 Task: For heading  Tahoma with underline.  font size for heading20,  'Change the font style of data to'Arial.  and font size to 12,  Change the alignment of both headline & data to Align left.  In the sheet  analysisSalesProjections
Action: Mouse moved to (147, 122)
Screenshot: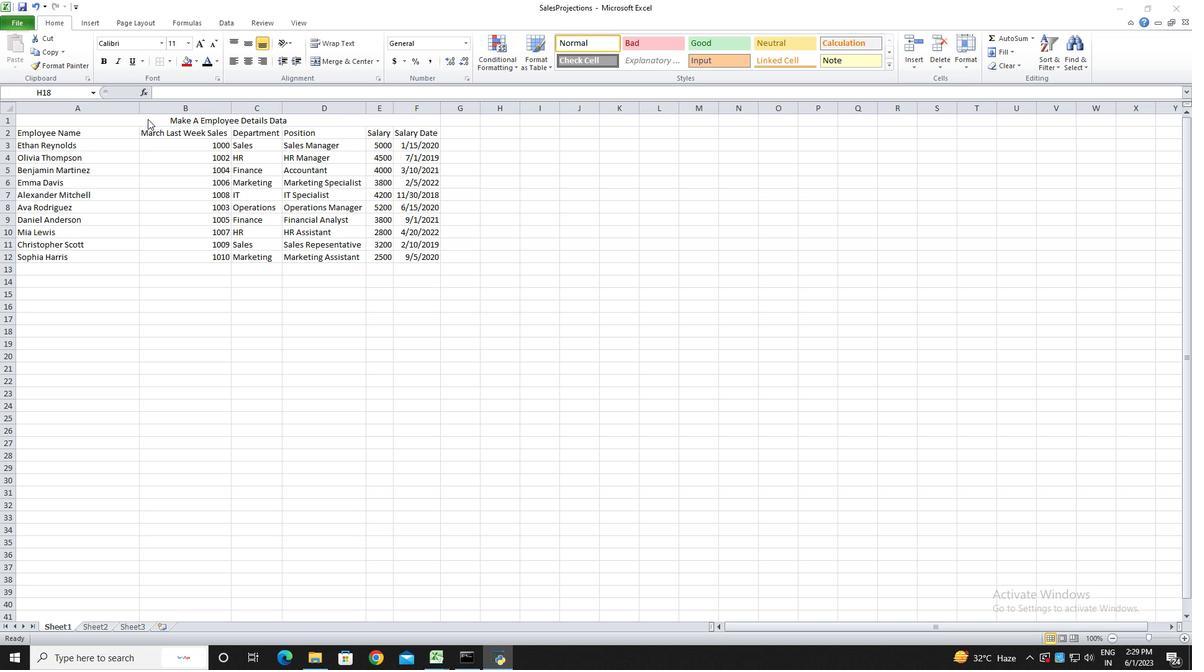 
Action: Mouse pressed left at (147, 122)
Screenshot: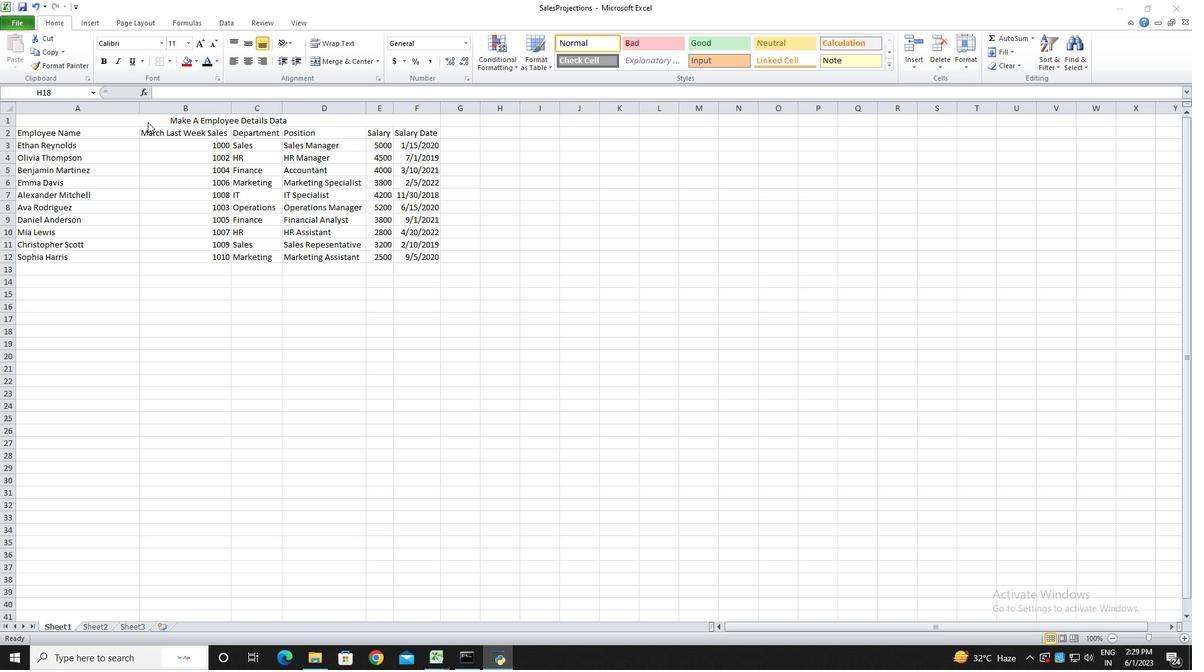 
Action: Mouse pressed left at (147, 122)
Screenshot: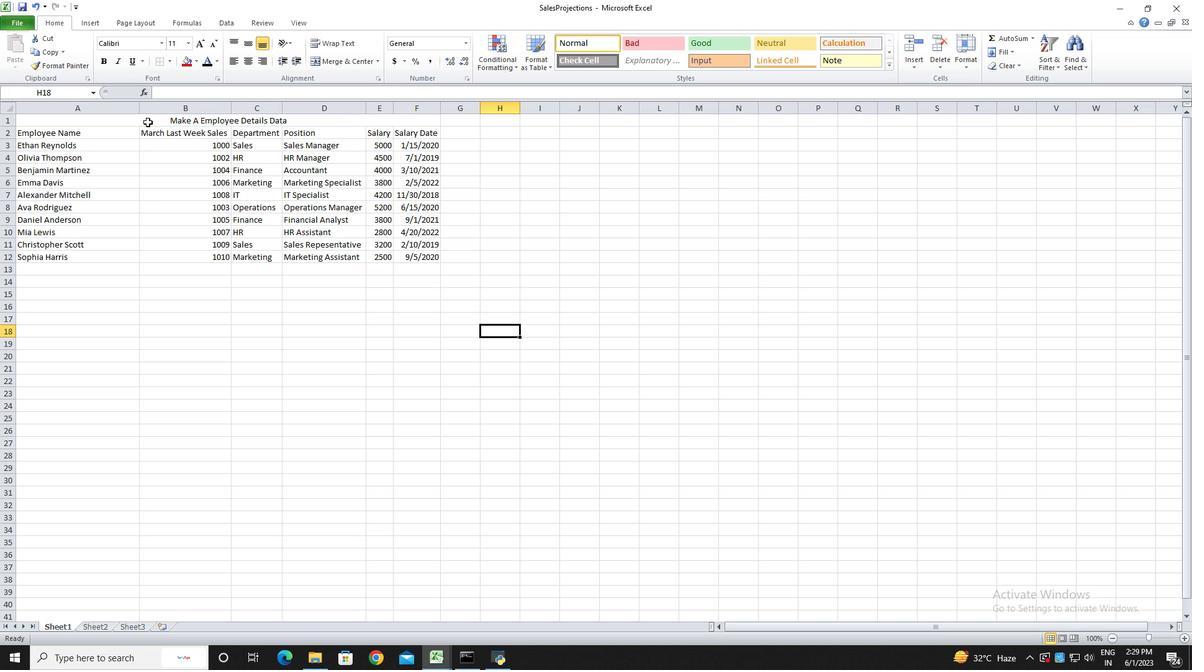 
Action: Mouse moved to (160, 44)
Screenshot: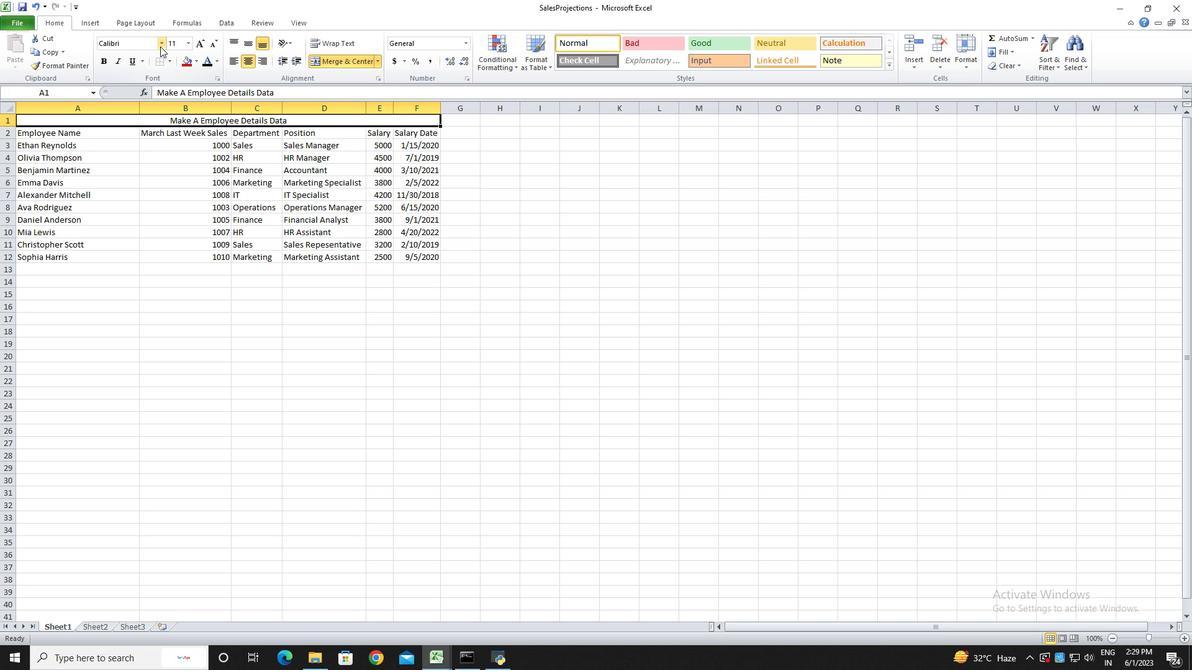 
Action: Mouse pressed left at (160, 44)
Screenshot: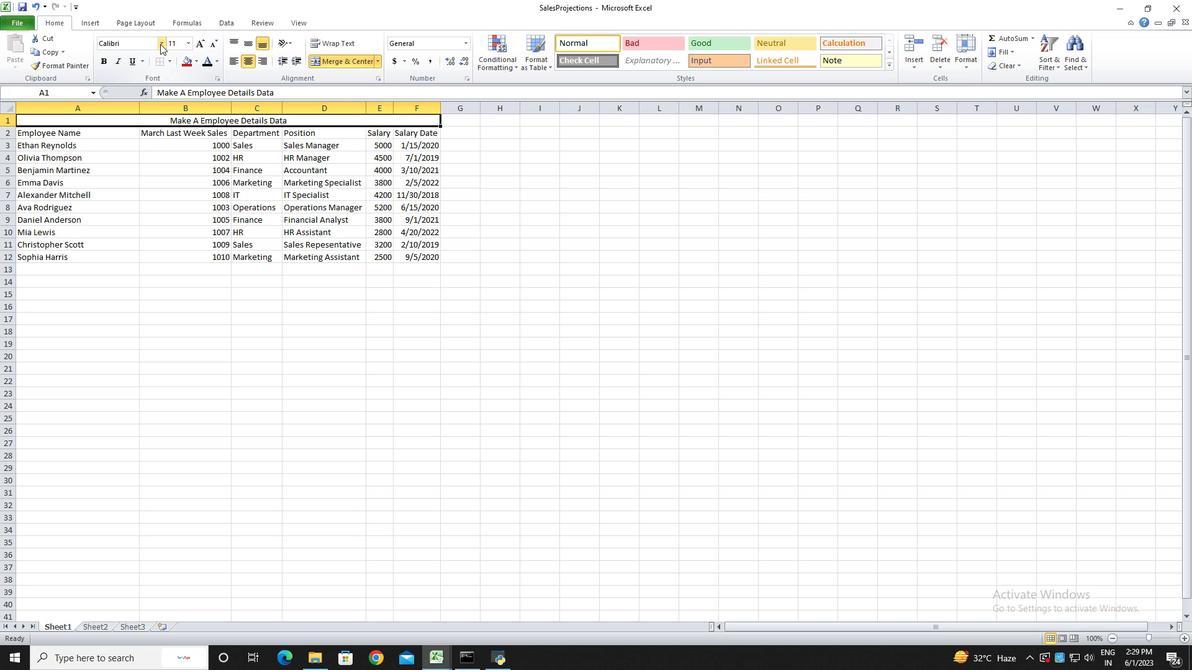 
Action: Mouse moved to (142, 45)
Screenshot: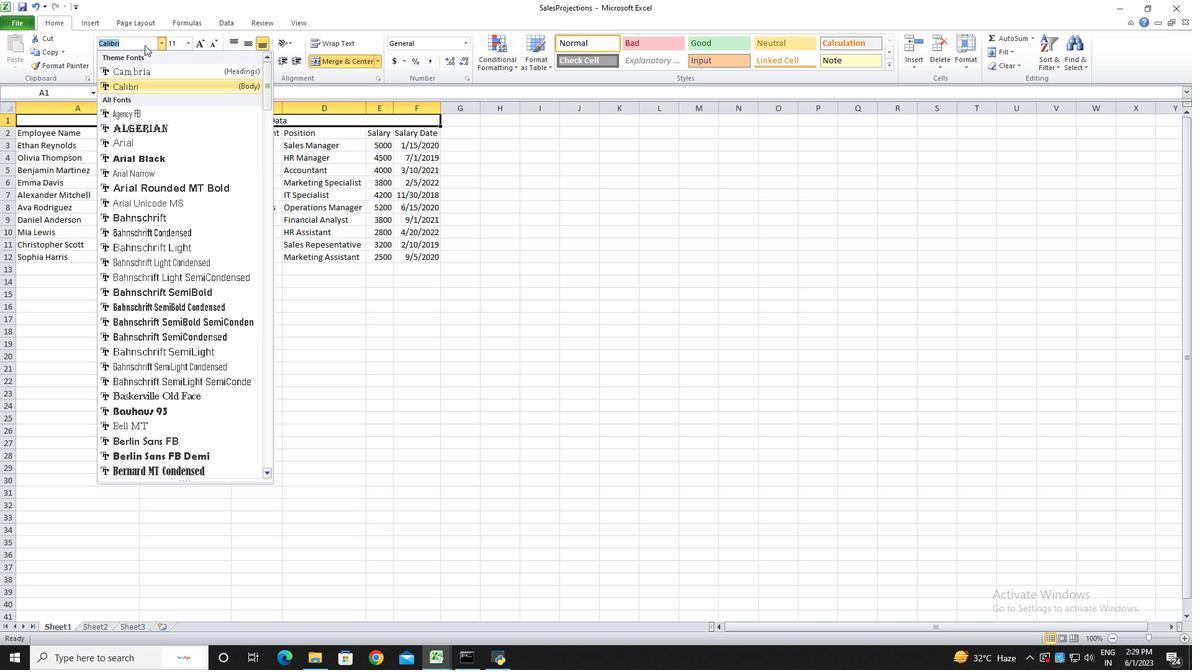 
Action: Mouse pressed left at (142, 45)
Screenshot: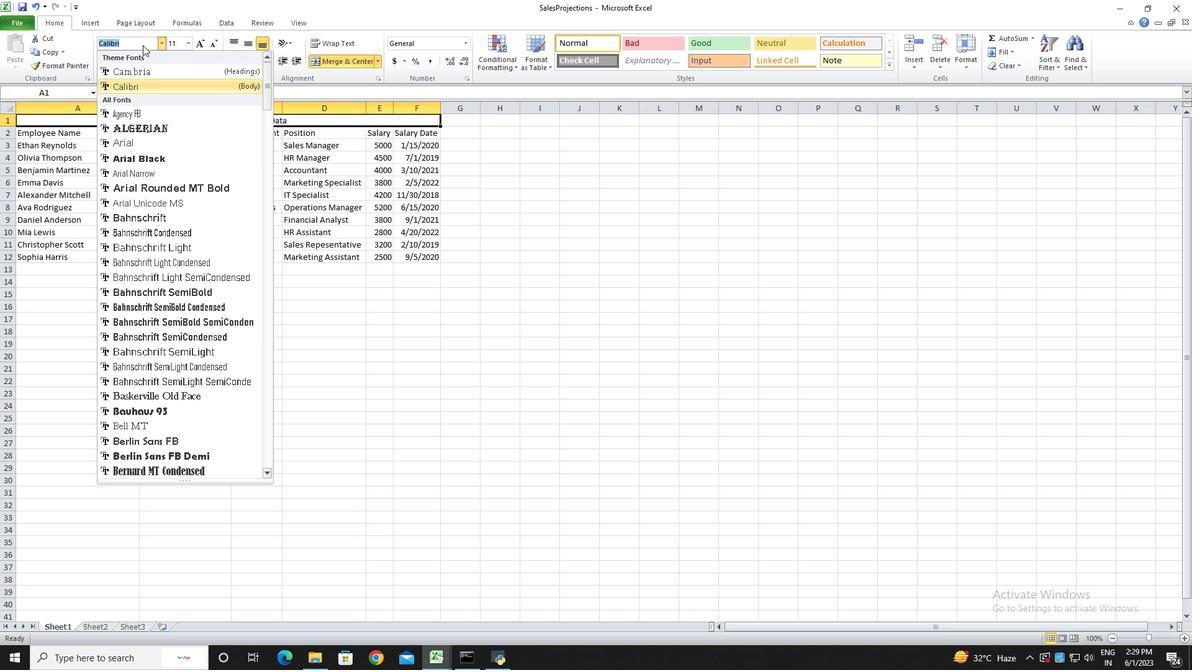 
Action: Key pressed <Key.backspace><Key.backspace><Key.backspace><Key.backspace><Key.backspace><Key.backspace><Key.backspace><Key.backspace><Key.backspace><Key.backspace><Key.backspace><Key.backspace><Key.shift>To<Key.backspace>ahoma
Screenshot: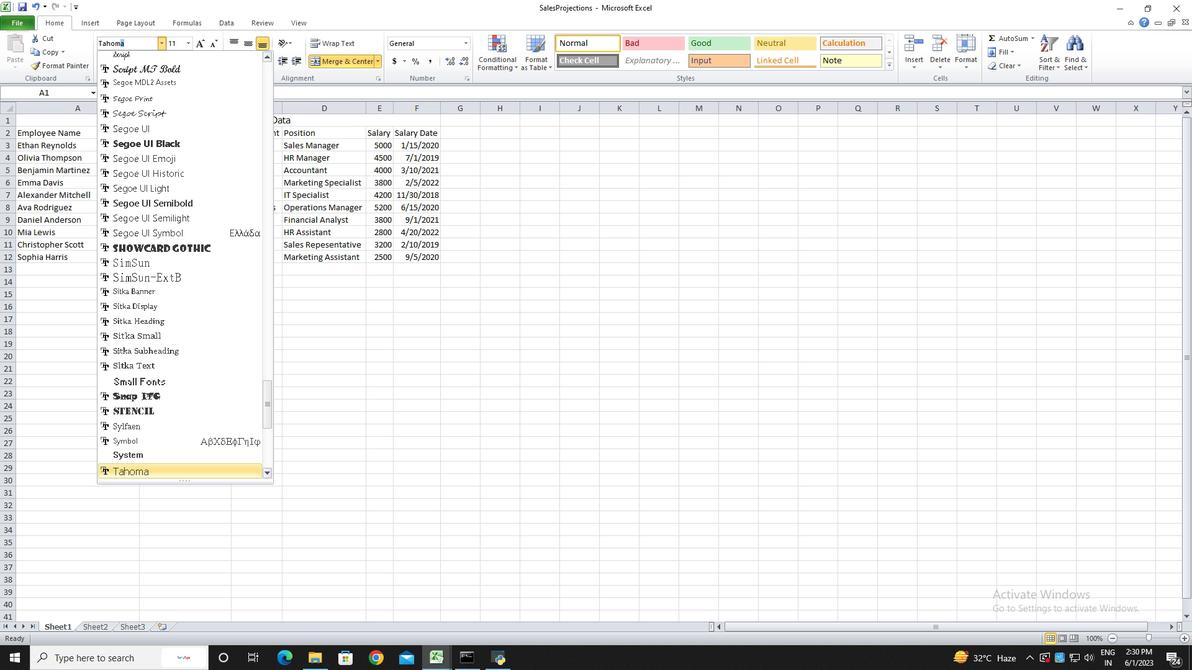 
Action: Mouse moved to (143, 474)
Screenshot: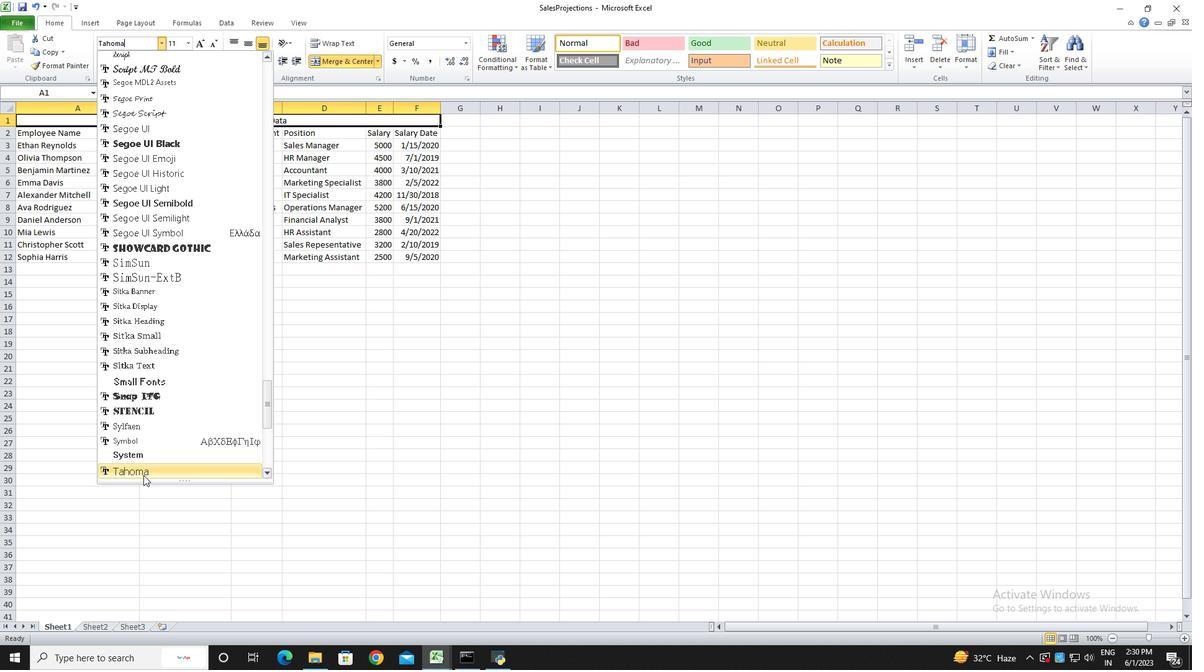 
Action: Mouse pressed left at (143, 474)
Screenshot: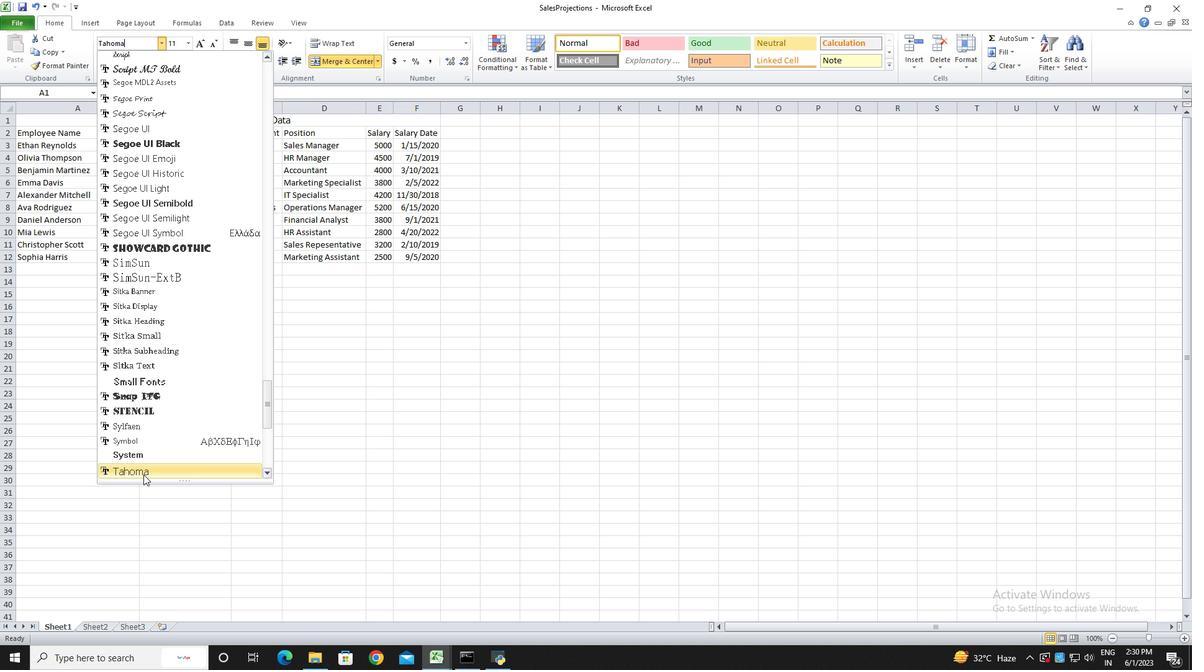 
Action: Mouse moved to (132, 62)
Screenshot: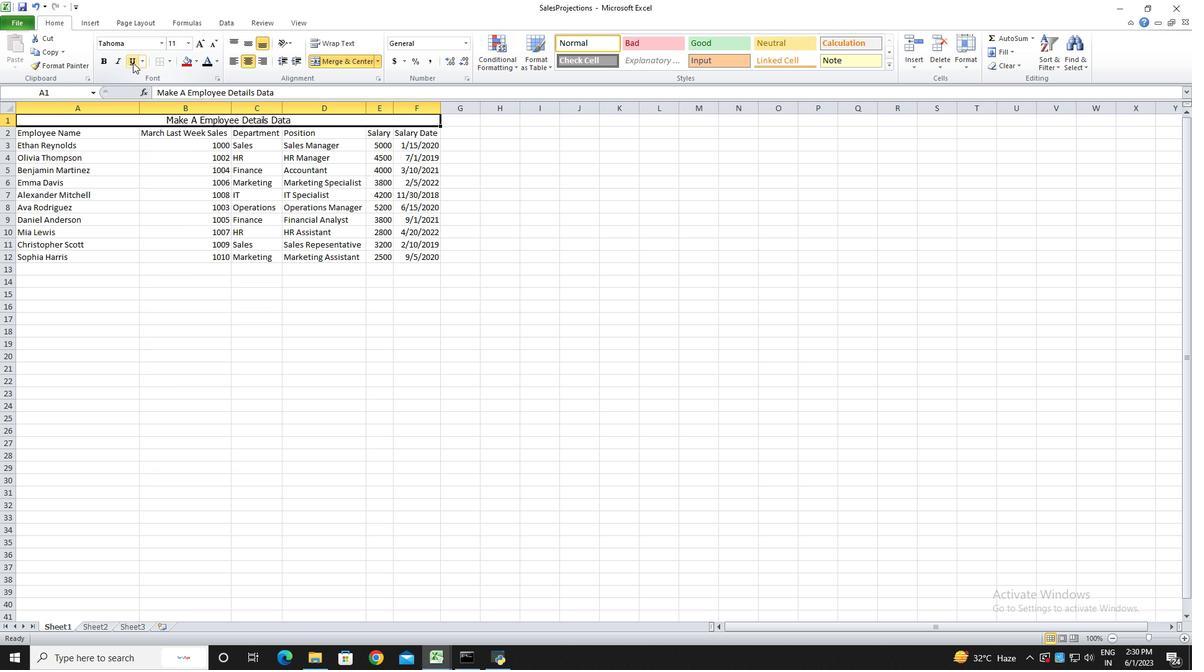 
Action: Mouse pressed left at (132, 62)
Screenshot: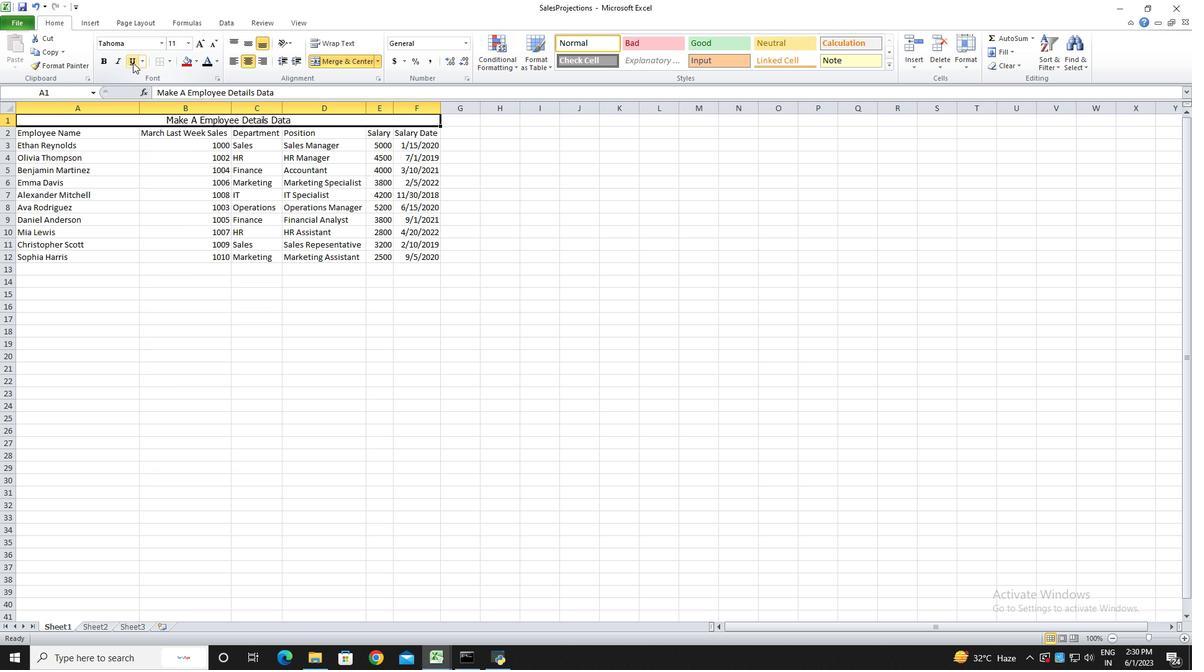 
Action: Mouse moved to (199, 39)
Screenshot: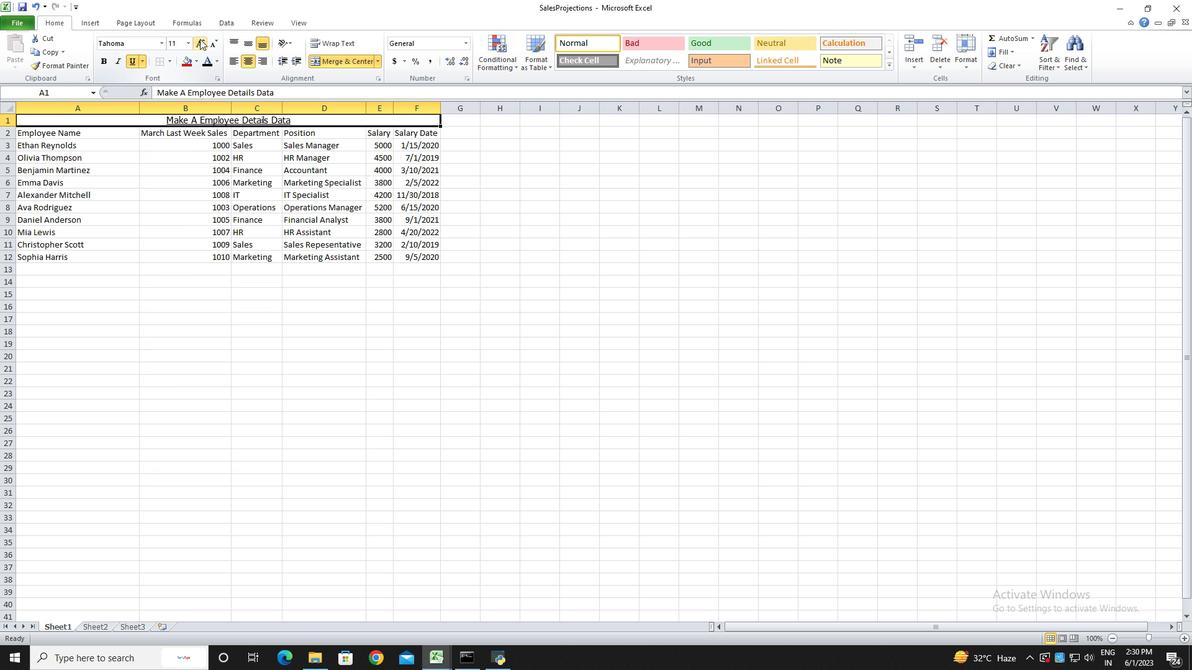 
Action: Mouse pressed left at (199, 39)
Screenshot: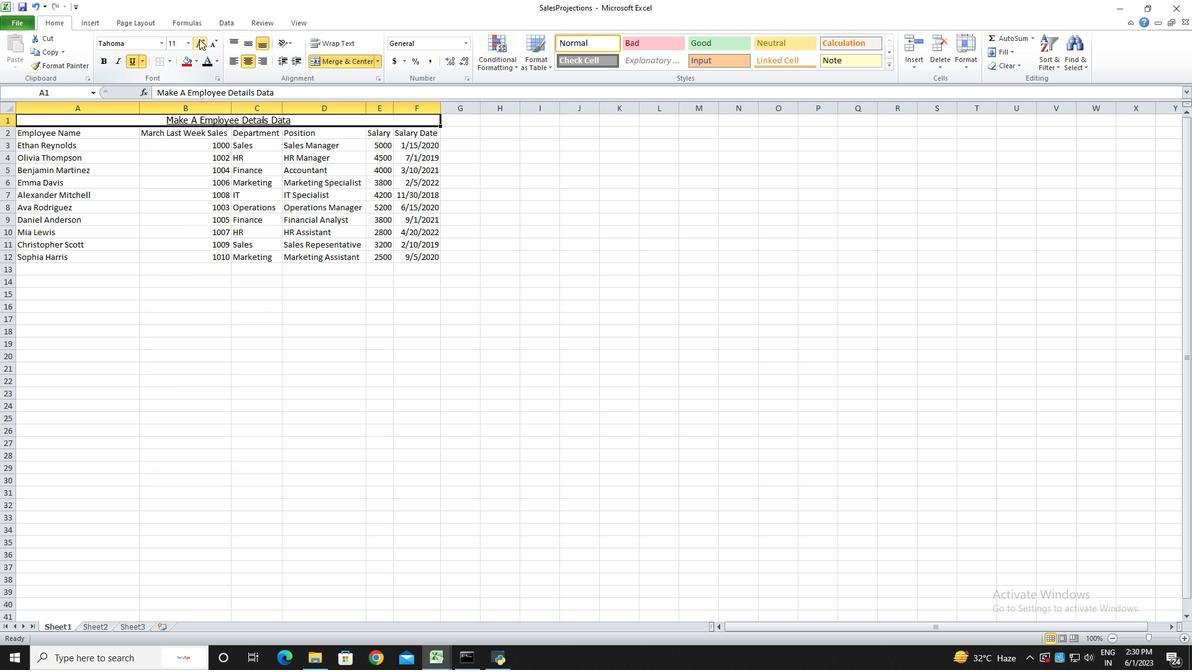 
Action: Mouse pressed left at (199, 39)
Screenshot: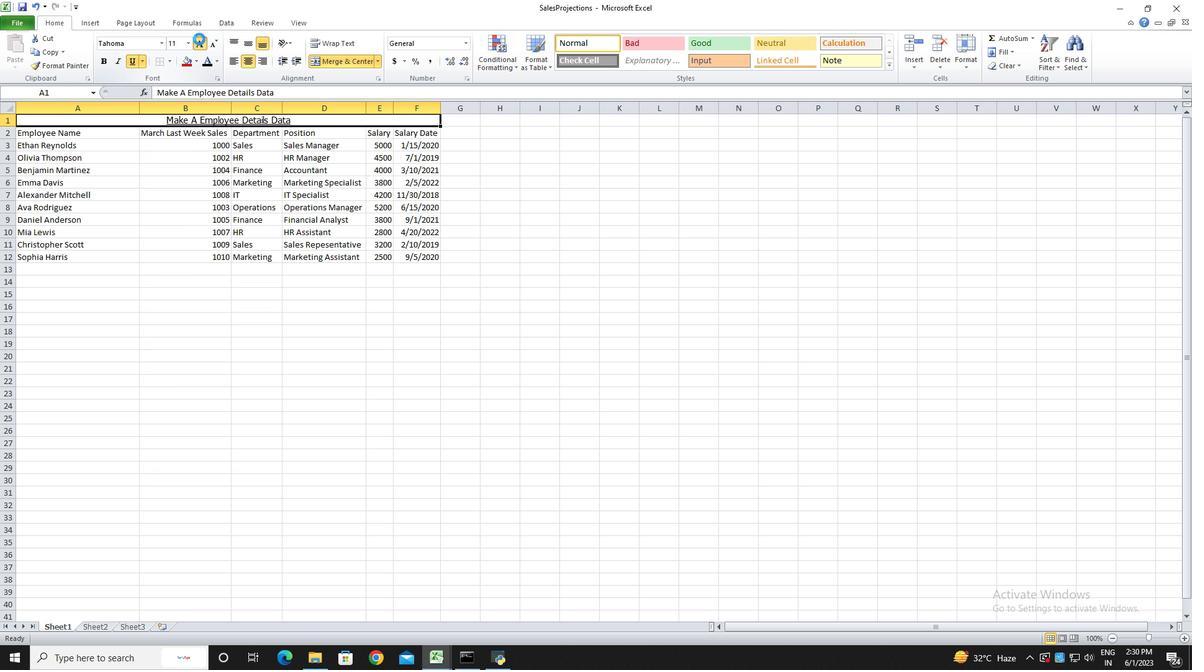 
Action: Mouse pressed left at (199, 39)
Screenshot: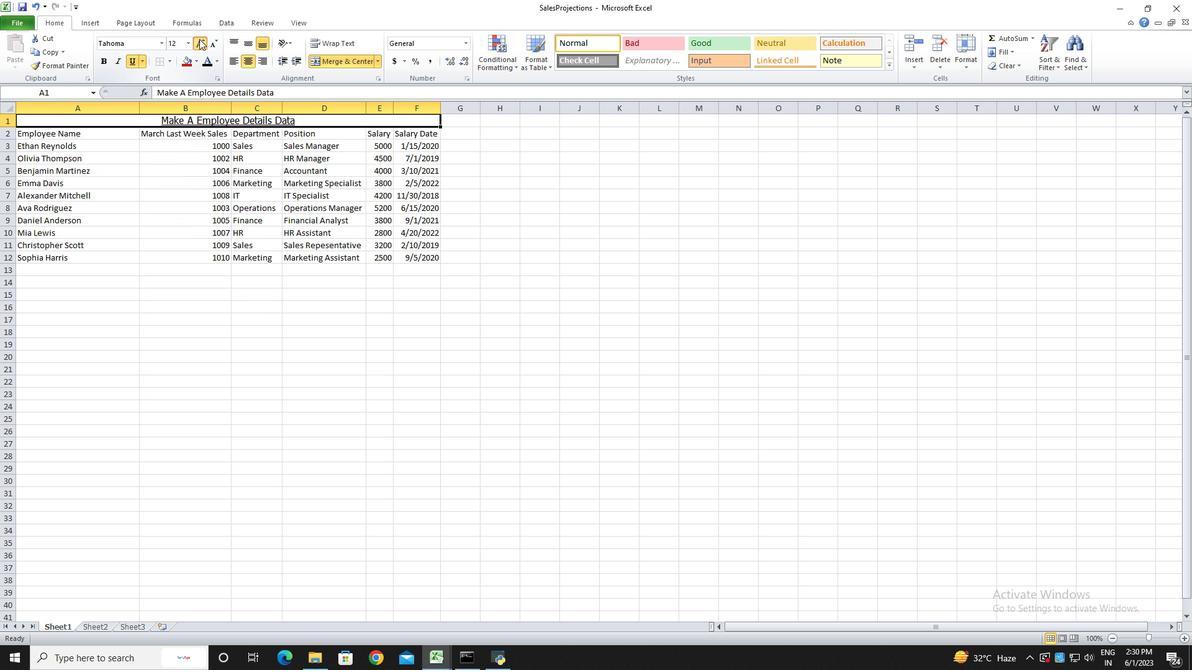 
Action: Mouse pressed left at (199, 39)
Screenshot: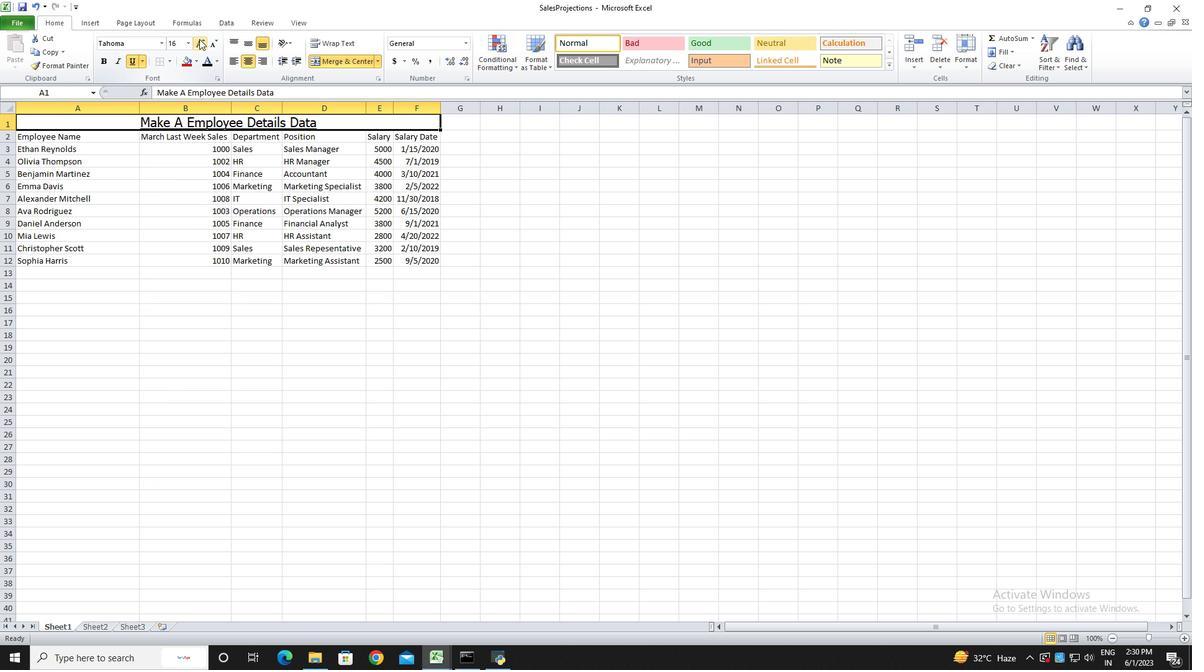 
Action: Mouse pressed left at (199, 39)
Screenshot: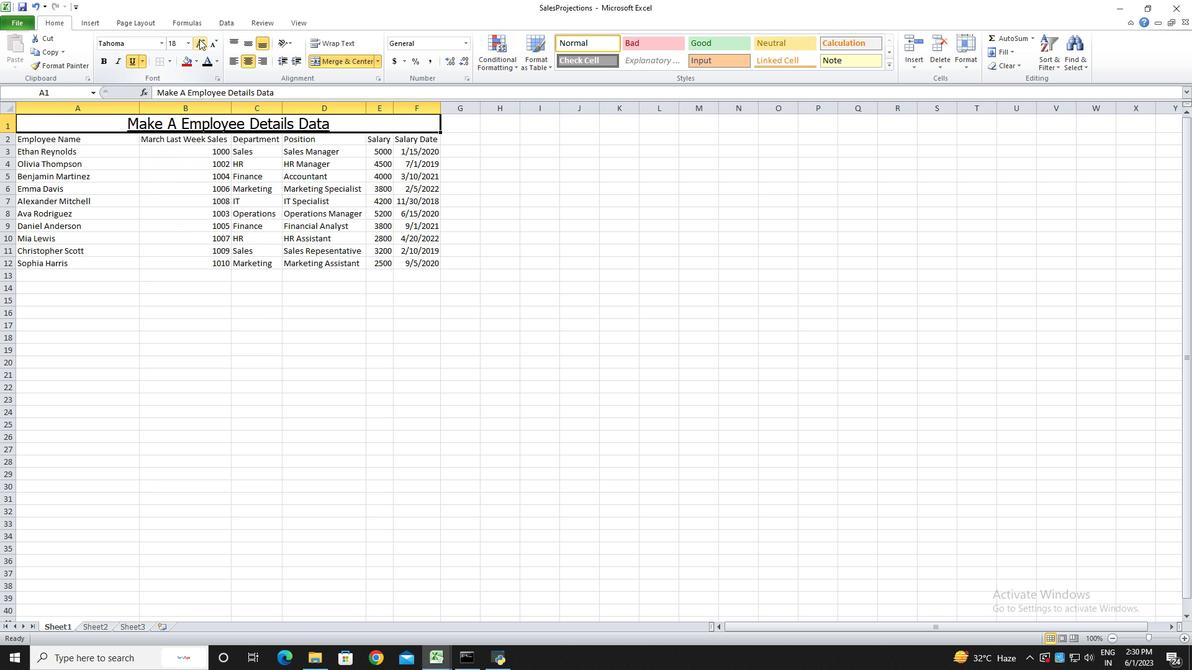 
Action: Mouse moved to (45, 143)
Screenshot: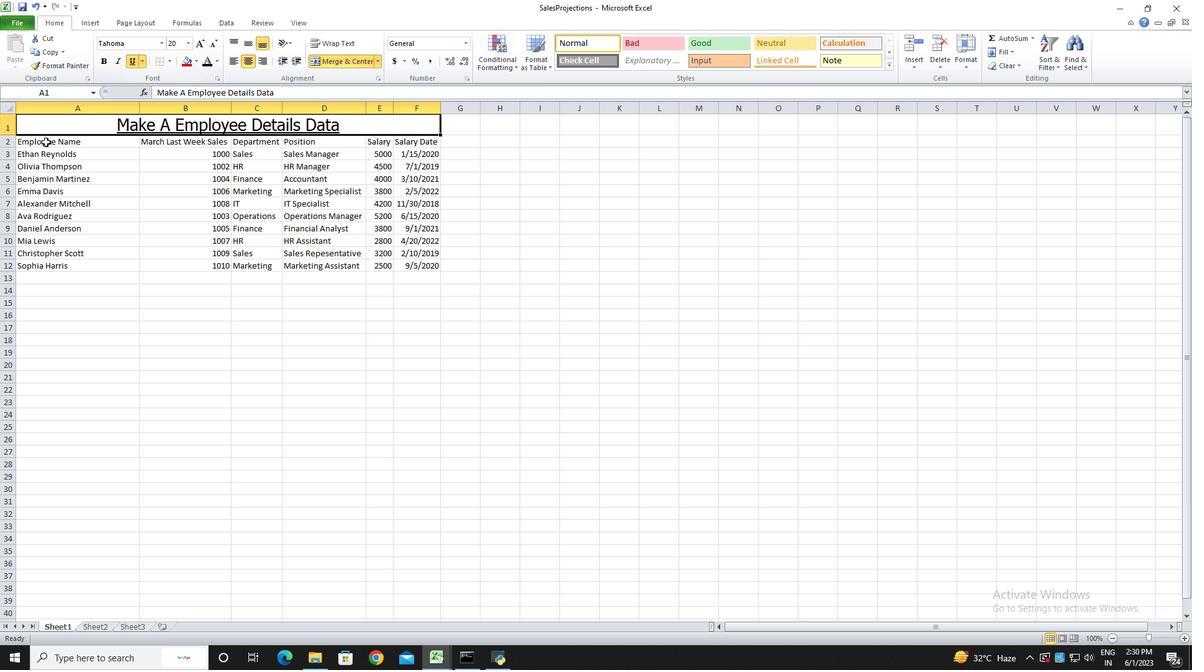 
Action: Mouse pressed left at (45, 143)
Screenshot: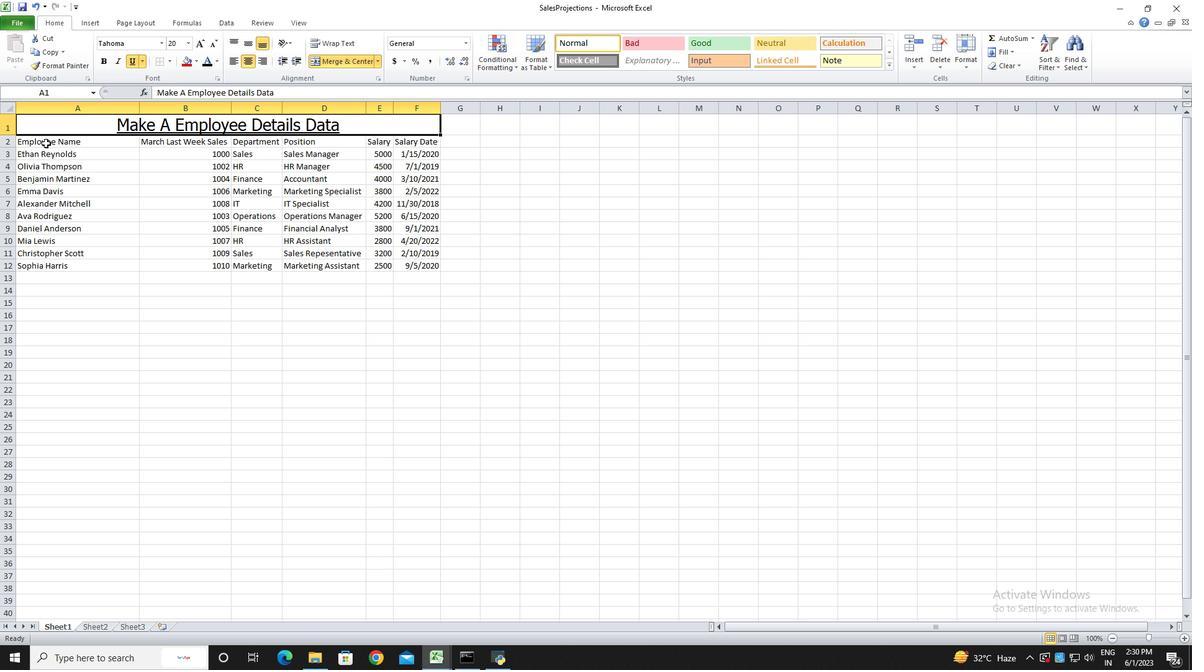
Action: Mouse pressed left at (45, 143)
Screenshot: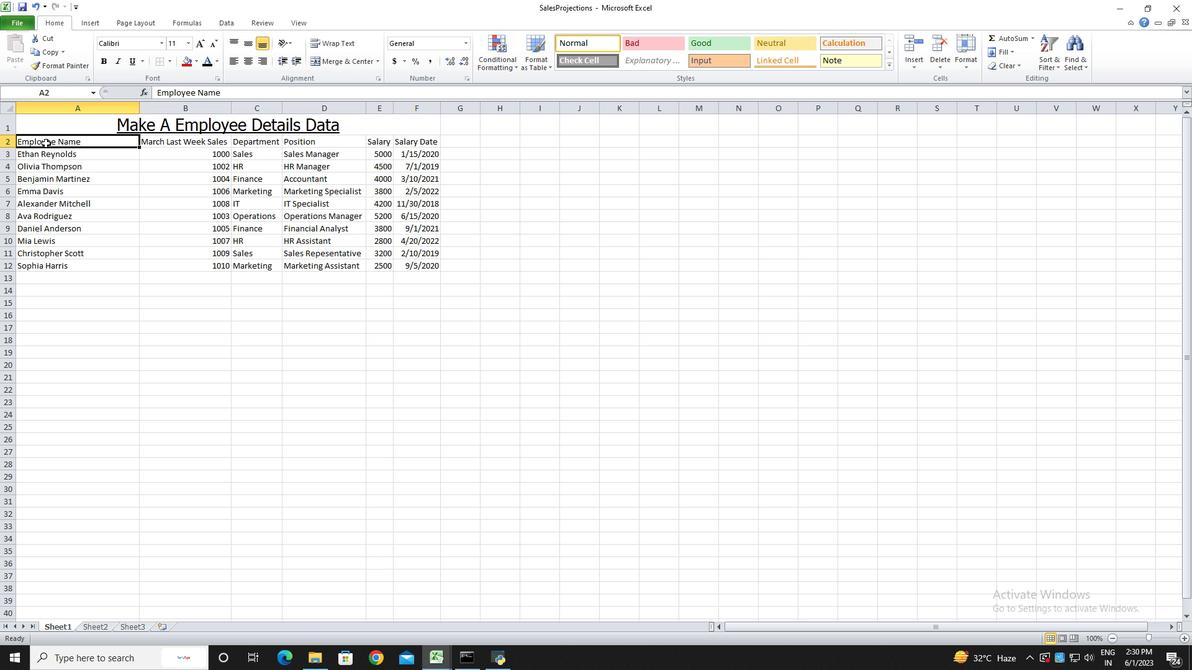 
Action: Mouse moved to (163, 45)
Screenshot: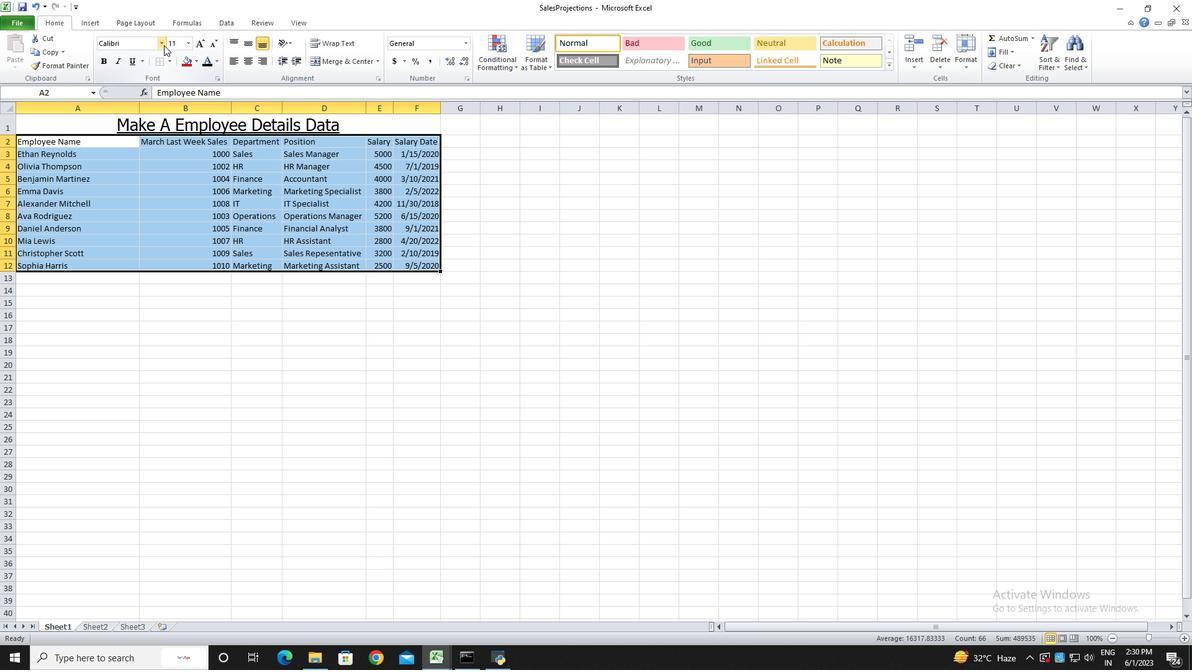 
Action: Mouse pressed left at (163, 45)
Screenshot: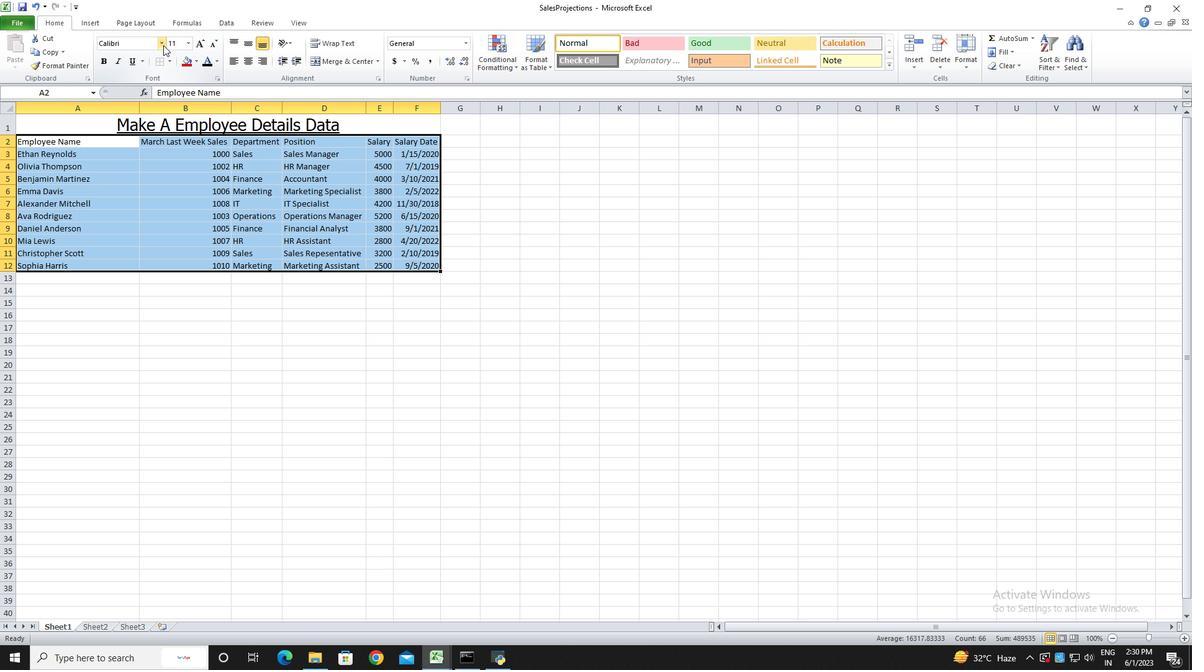 
Action: Mouse moved to (135, 143)
Screenshot: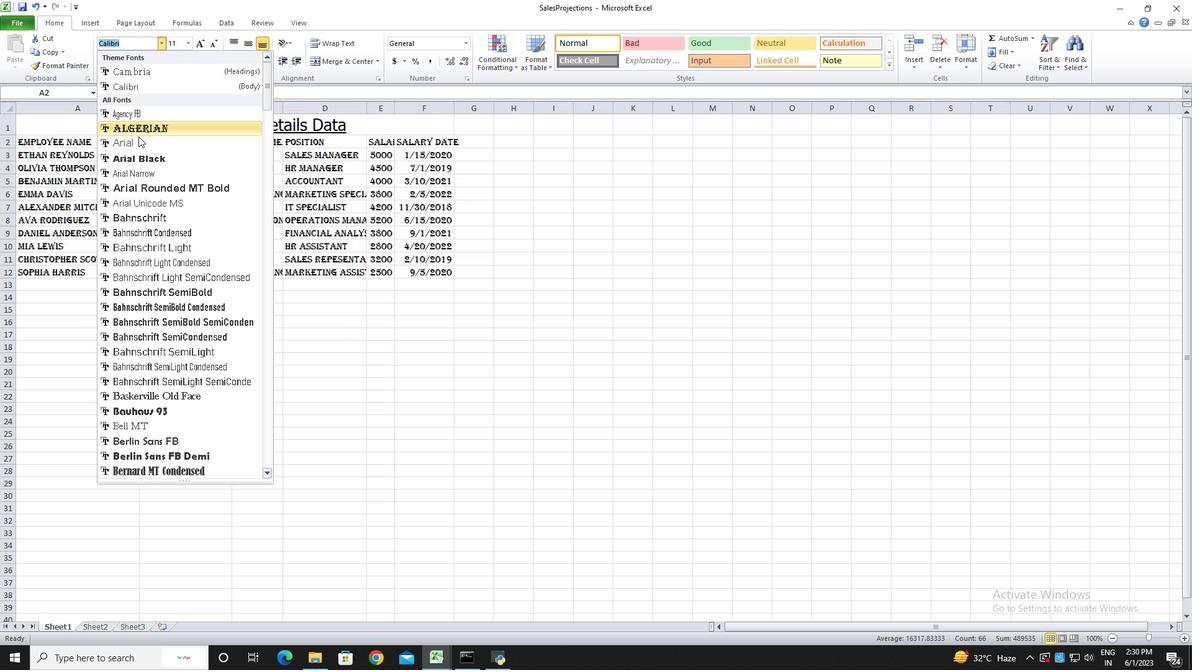 
Action: Mouse pressed left at (135, 143)
Screenshot: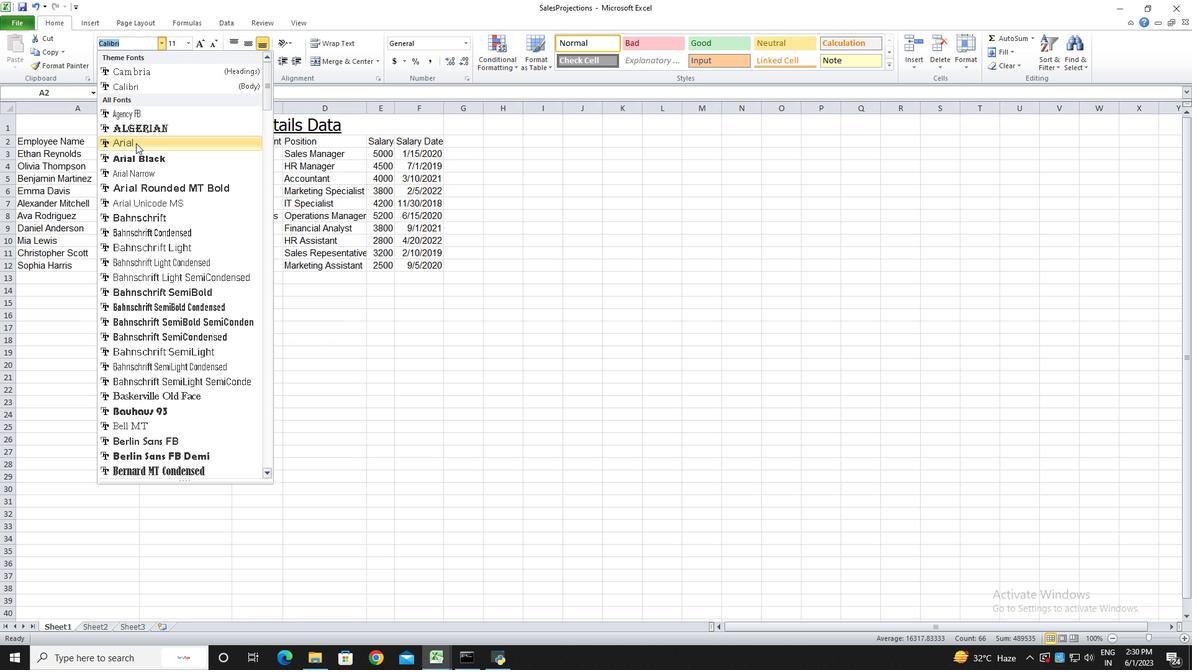 
Action: Mouse moved to (188, 42)
Screenshot: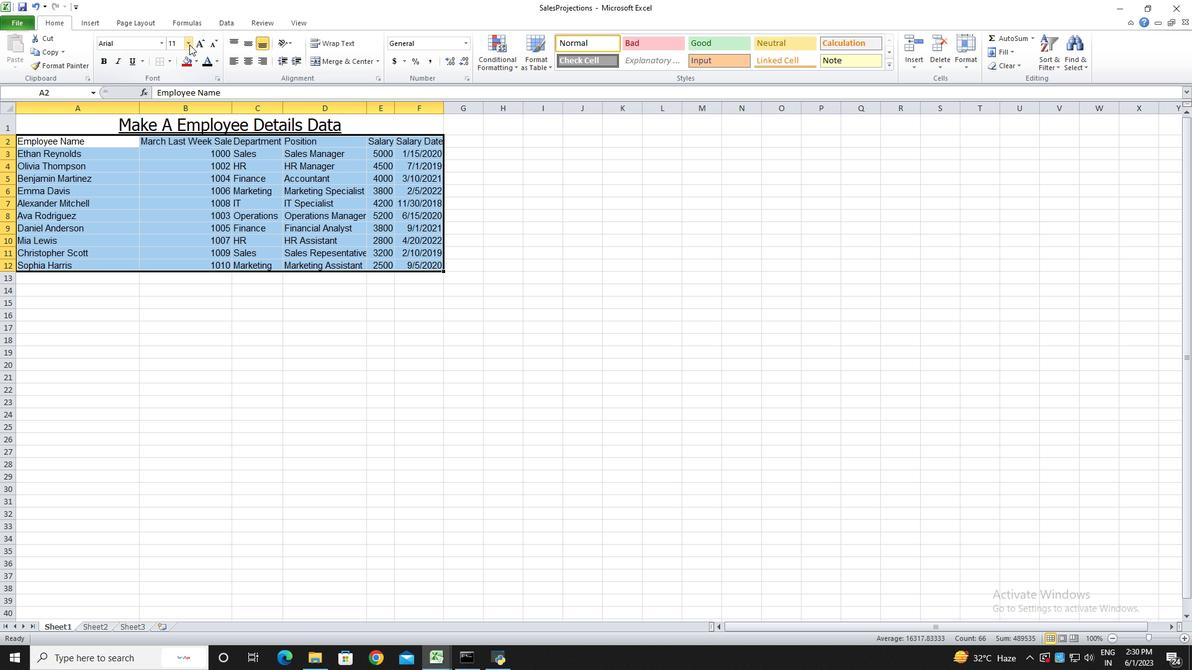 
Action: Mouse pressed left at (188, 42)
Screenshot: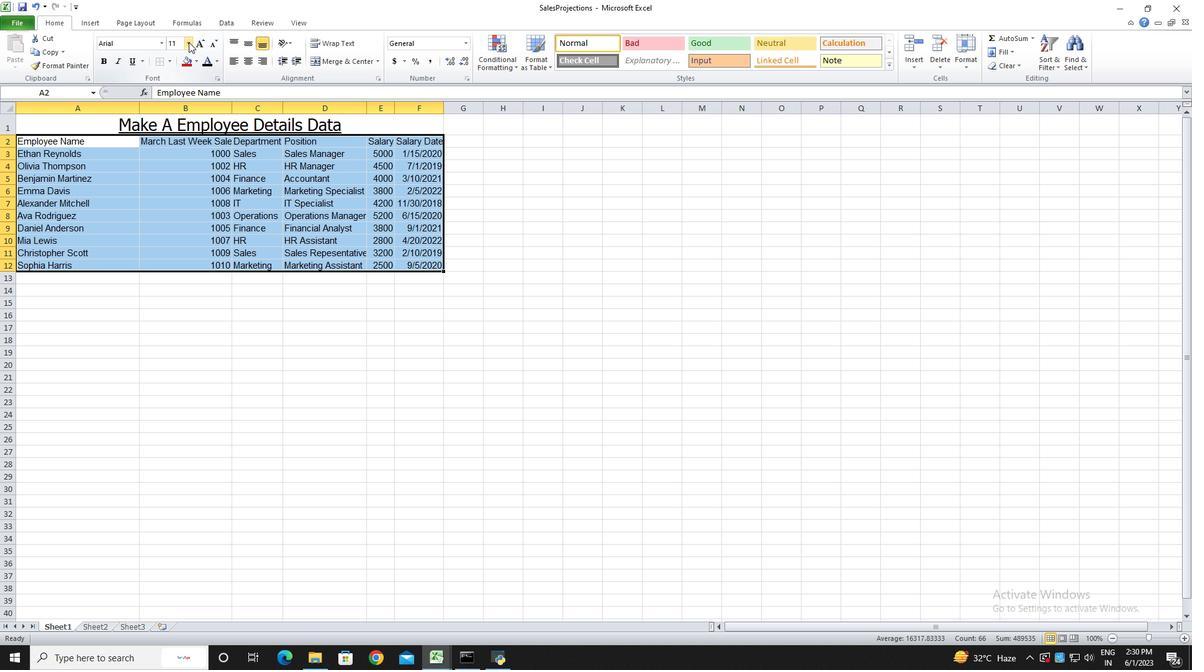 
Action: Mouse pressed left at (188, 42)
Screenshot: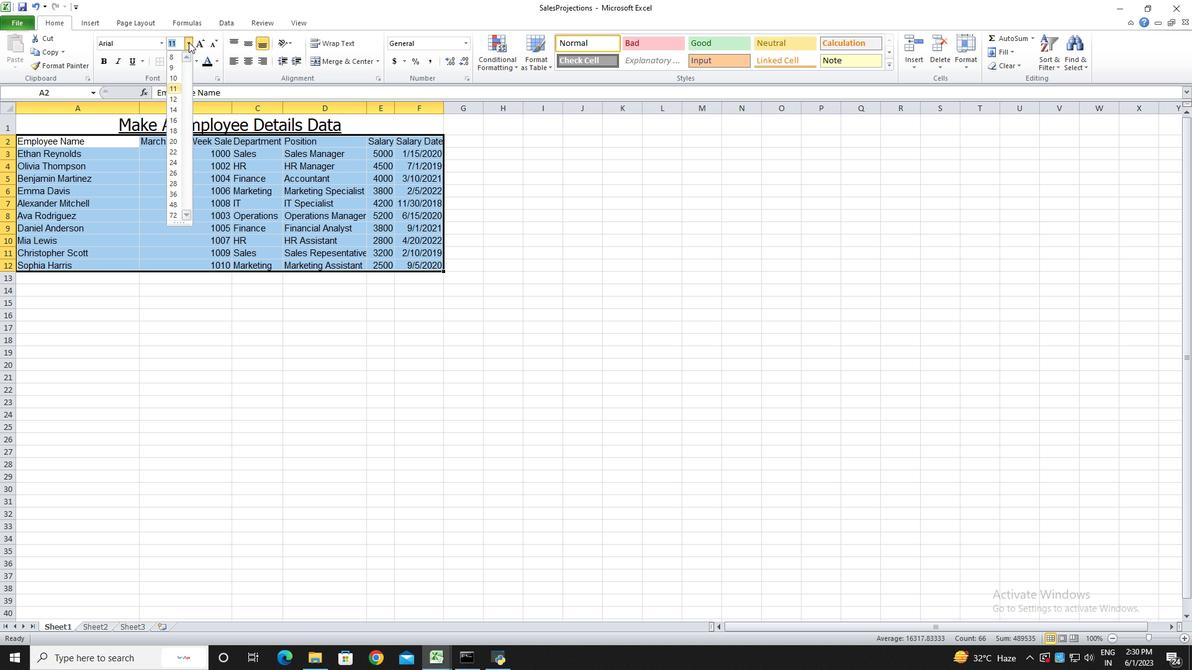 
Action: Mouse moved to (200, 42)
Screenshot: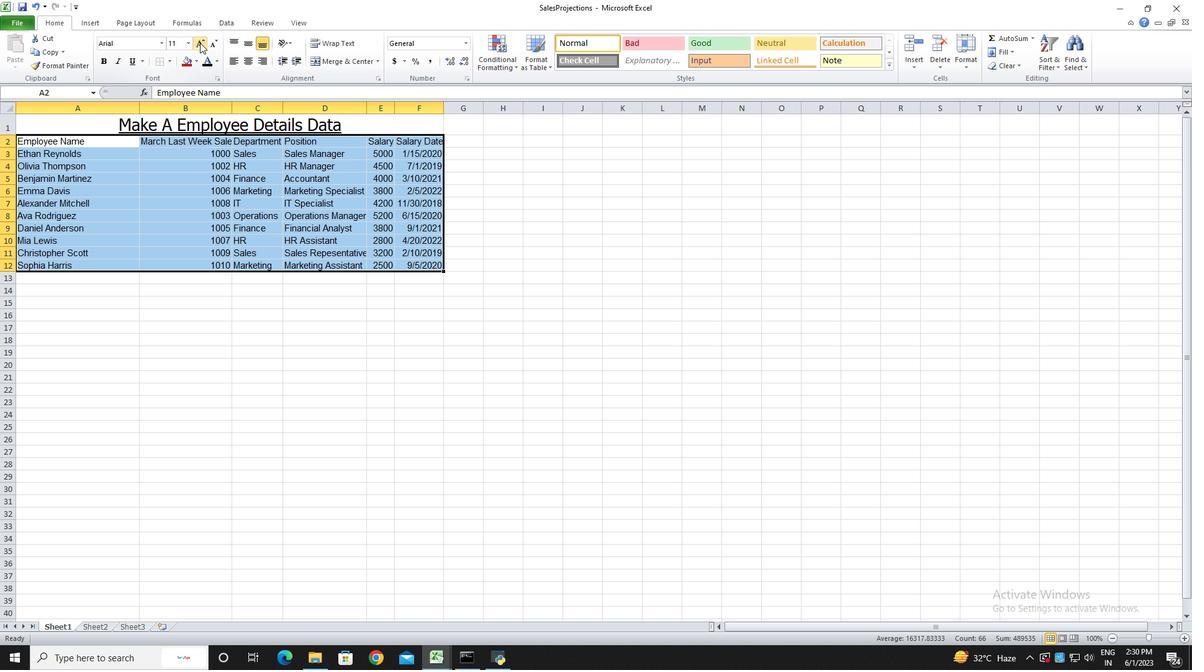 
Action: Mouse pressed left at (200, 42)
Screenshot: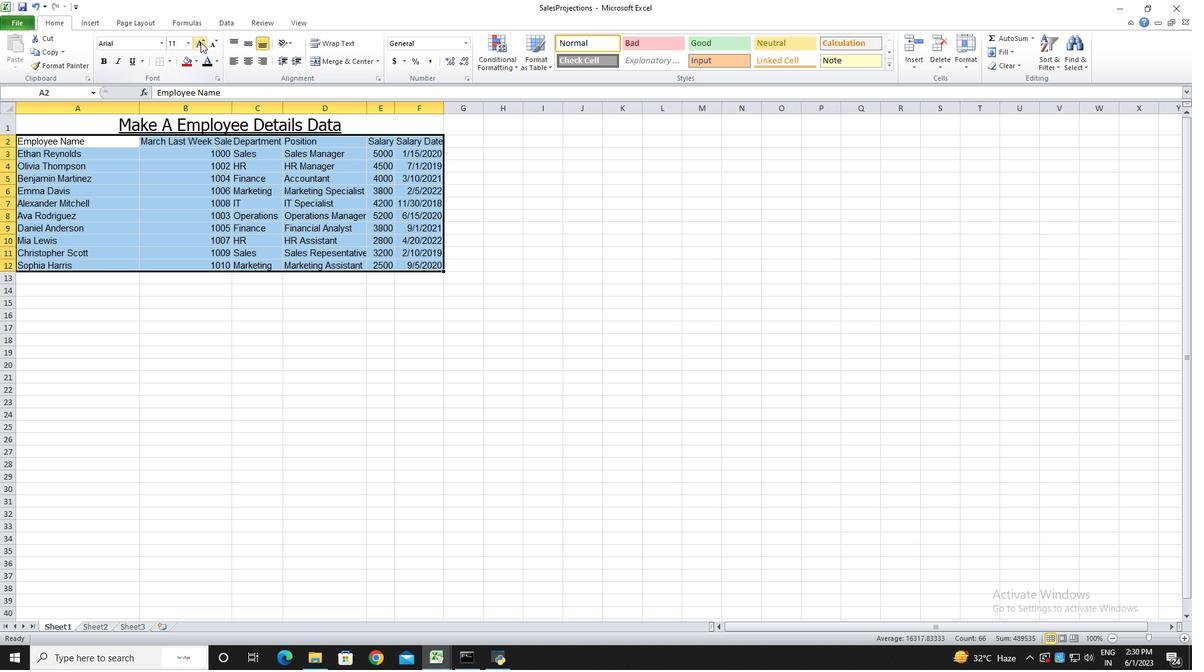 
Action: Mouse moved to (389, 368)
Screenshot: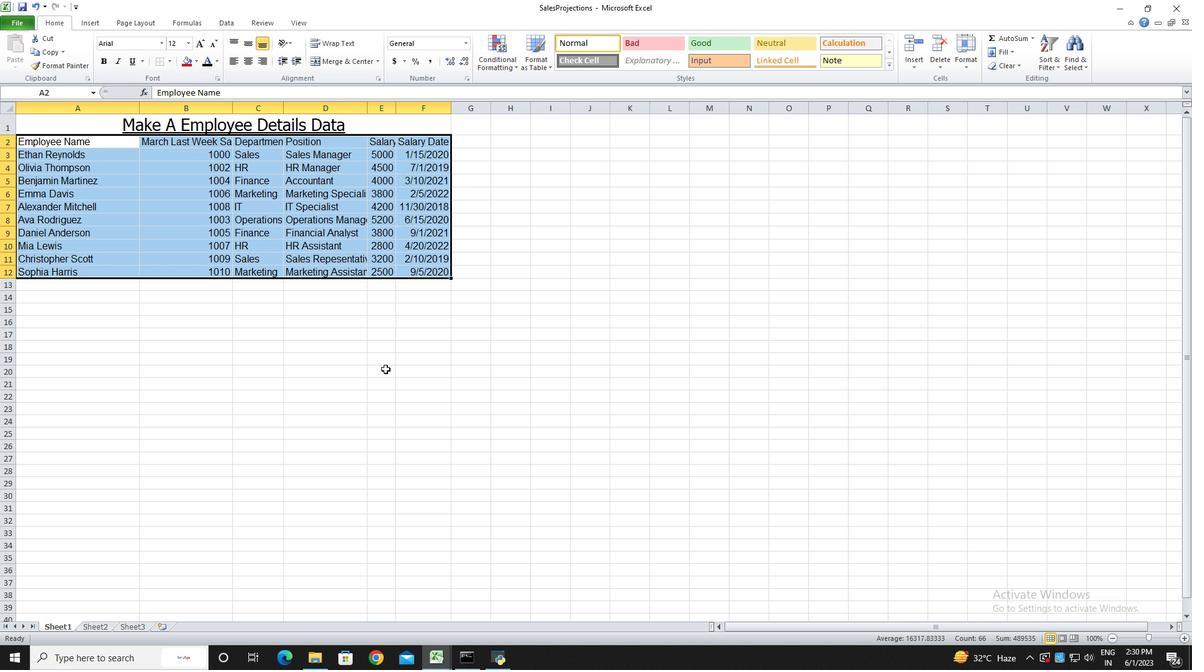 
Action: Mouse pressed left at (389, 368)
Screenshot: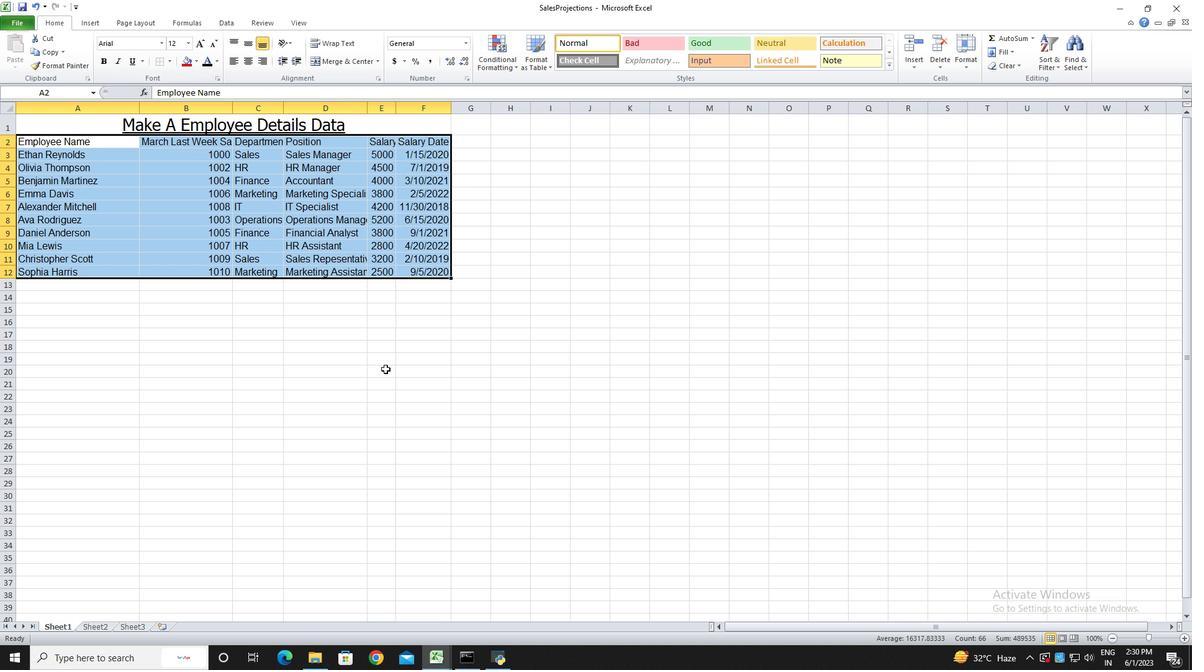 
Action: Mouse moved to (142, 109)
Screenshot: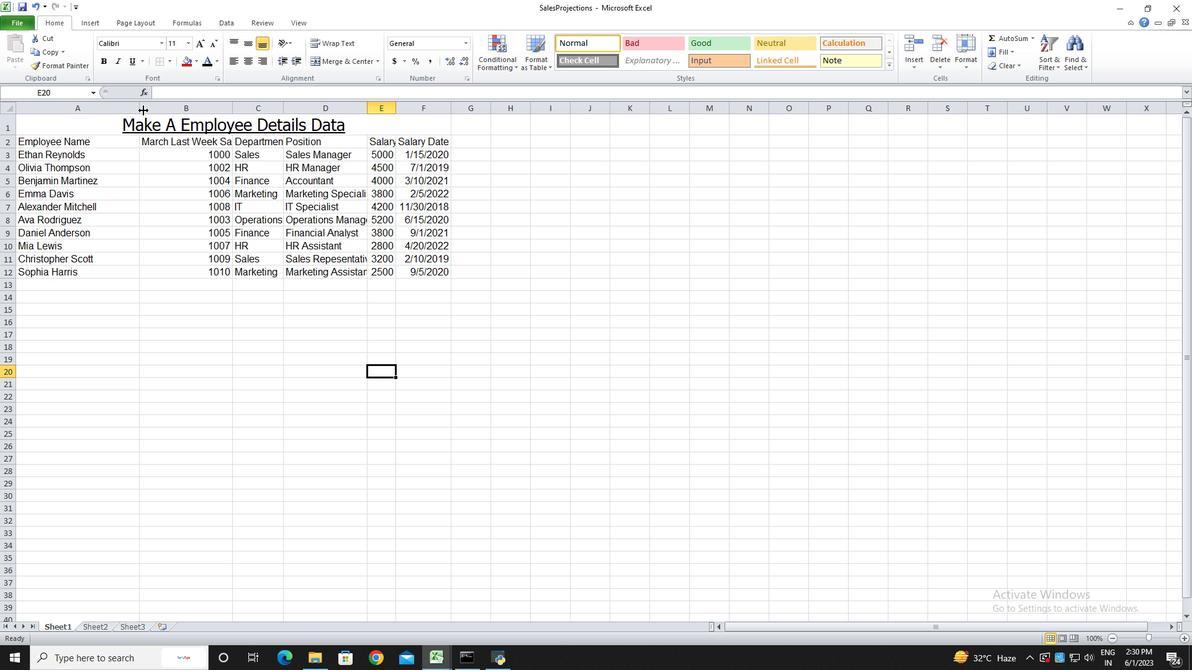 
Action: Mouse pressed left at (142, 109)
Screenshot: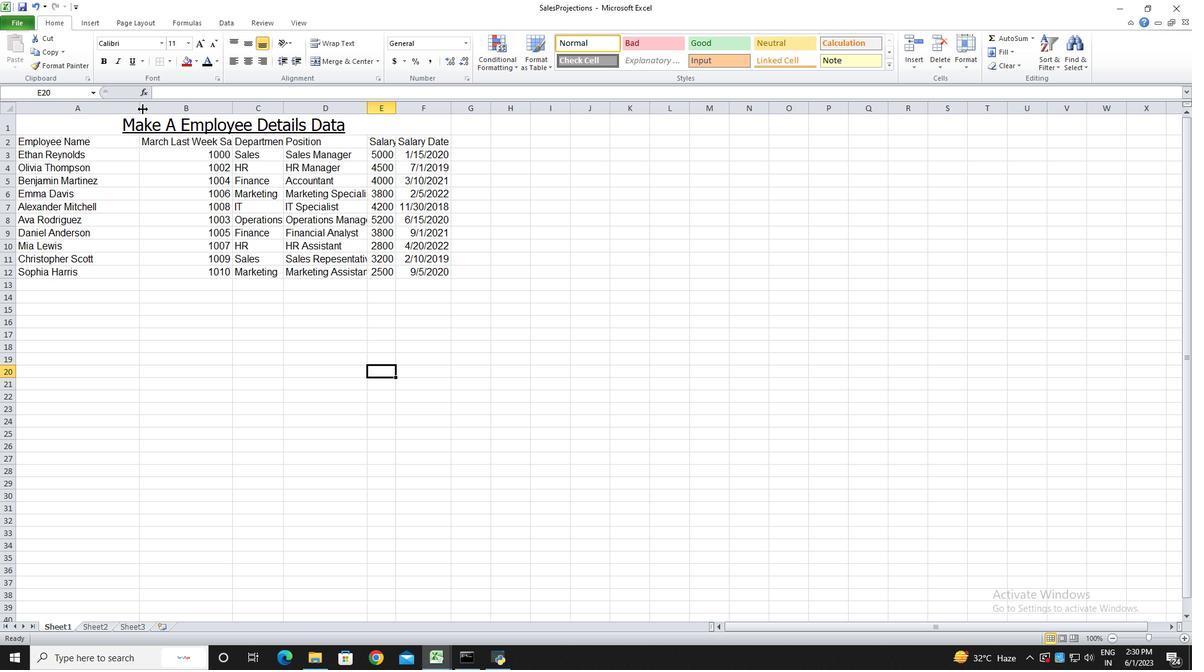 
Action: Mouse pressed left at (142, 109)
Screenshot: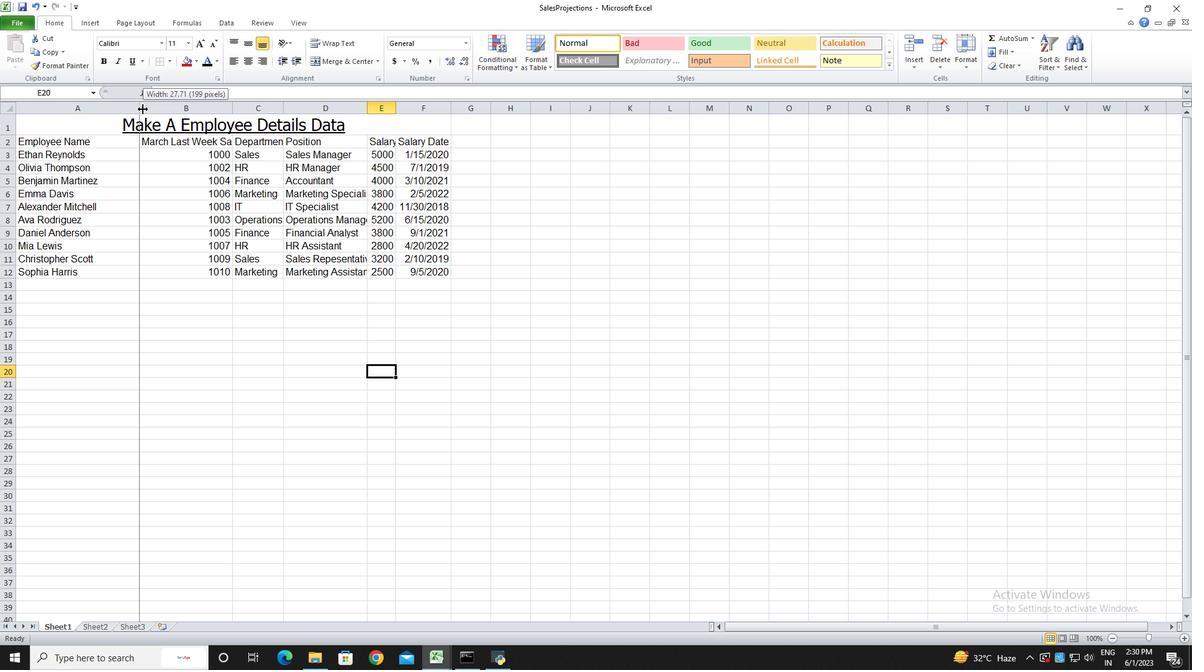 
Action: Mouse moved to (196, 106)
Screenshot: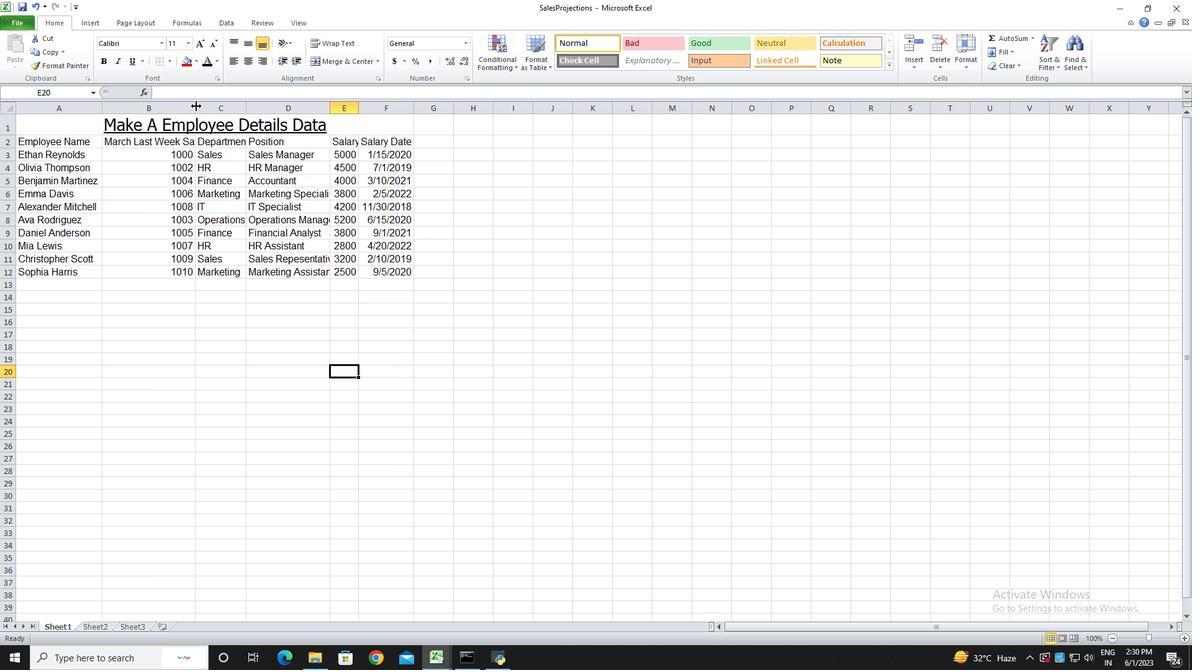 
Action: Mouse pressed left at (196, 106)
Screenshot: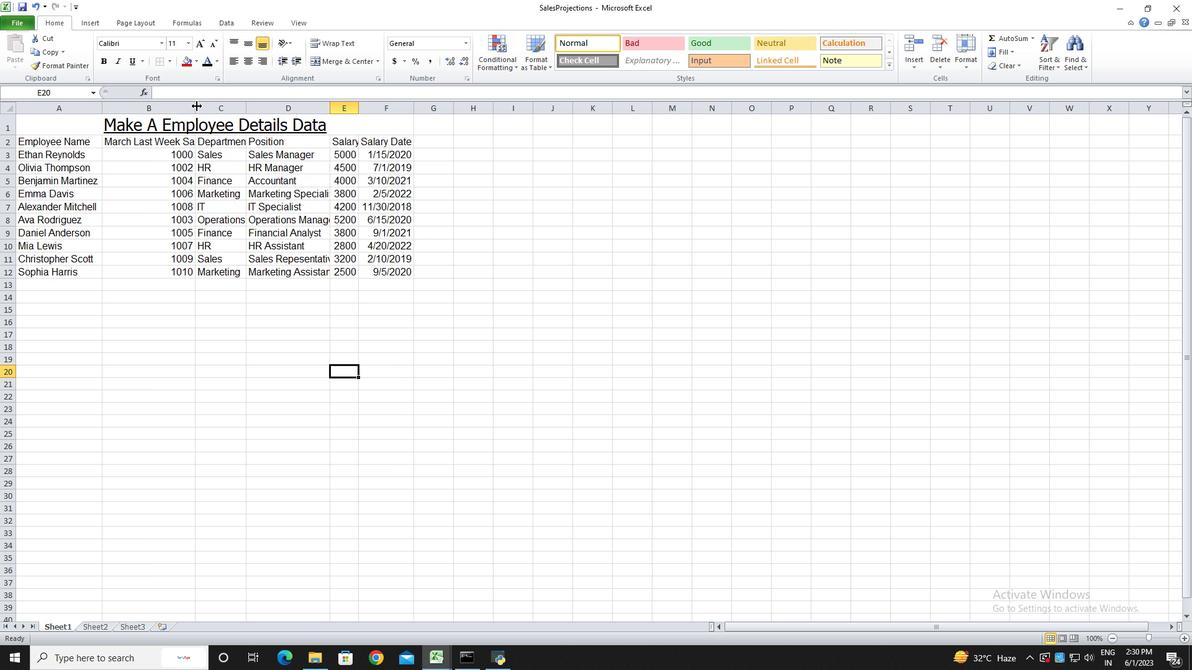 
Action: Mouse pressed left at (196, 106)
Screenshot: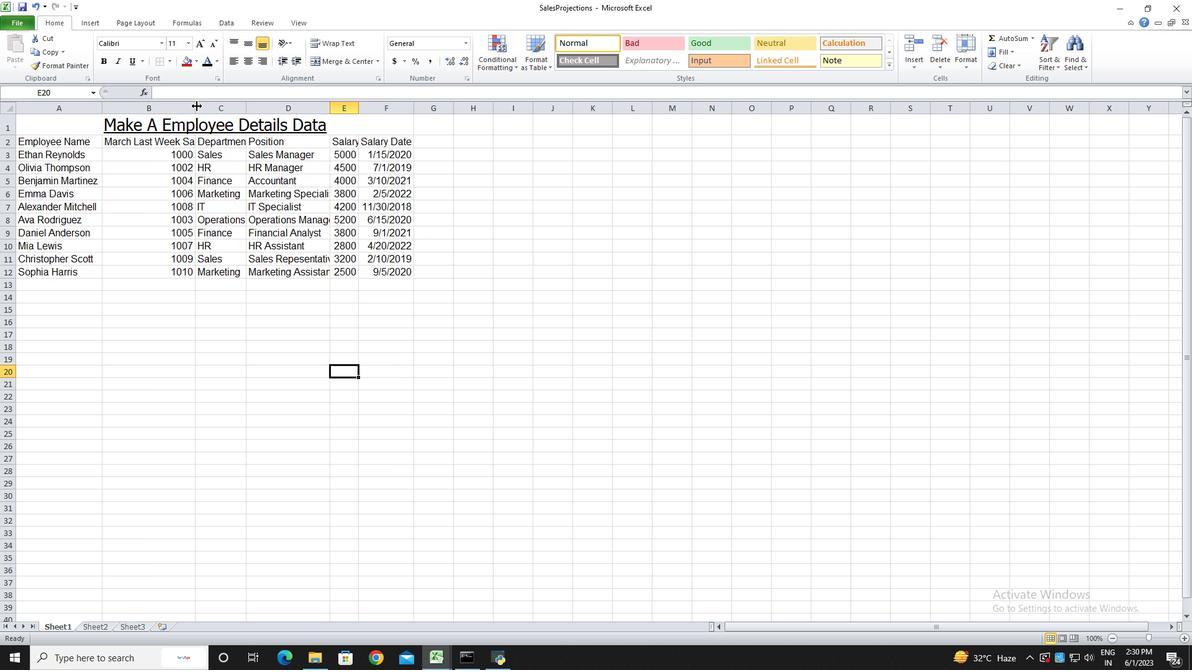
Action: Mouse moved to (263, 107)
Screenshot: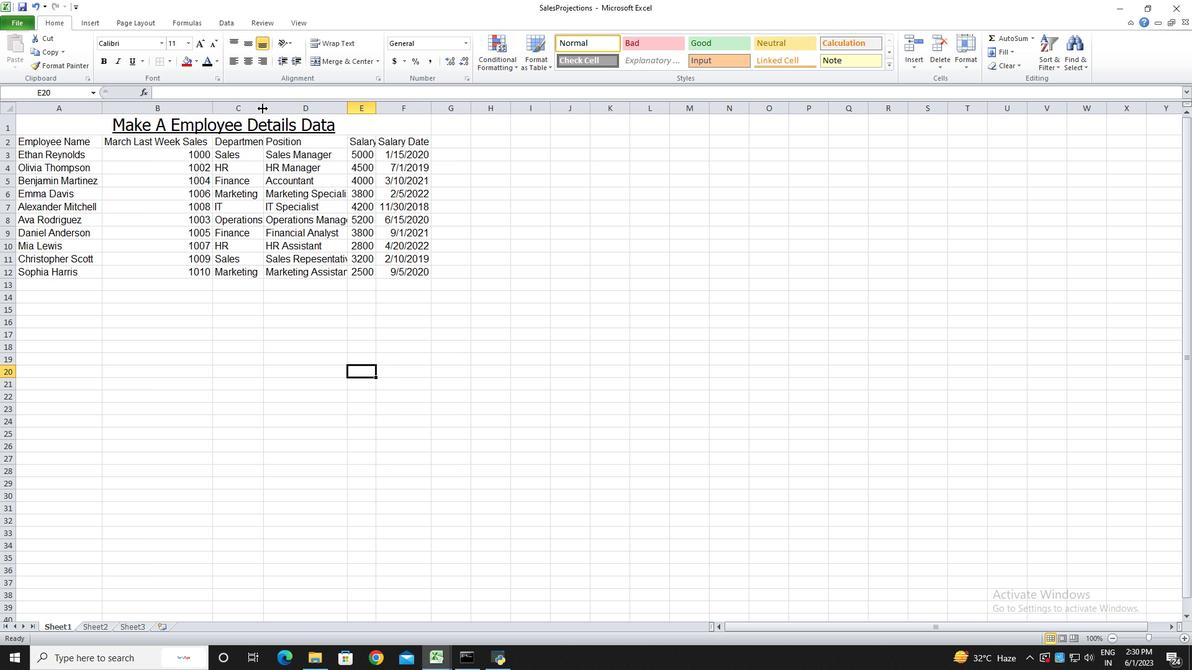 
Action: Mouse pressed left at (263, 107)
Screenshot: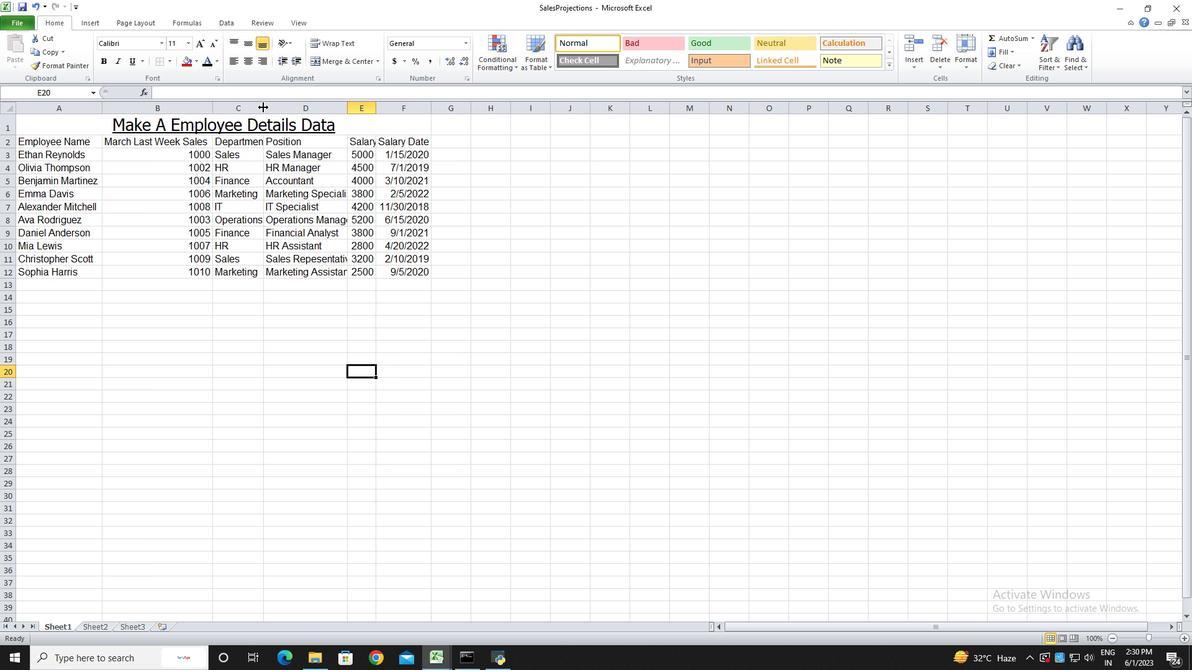 
Action: Mouse pressed left at (263, 107)
Screenshot: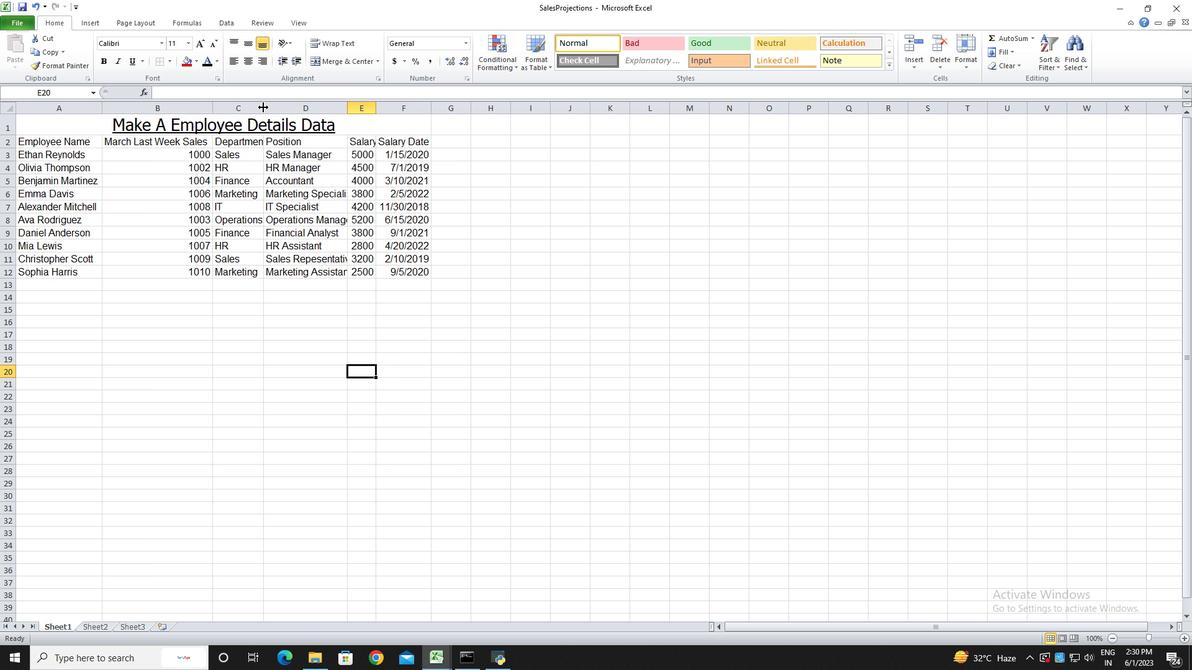 
Action: Mouse moved to (352, 108)
Screenshot: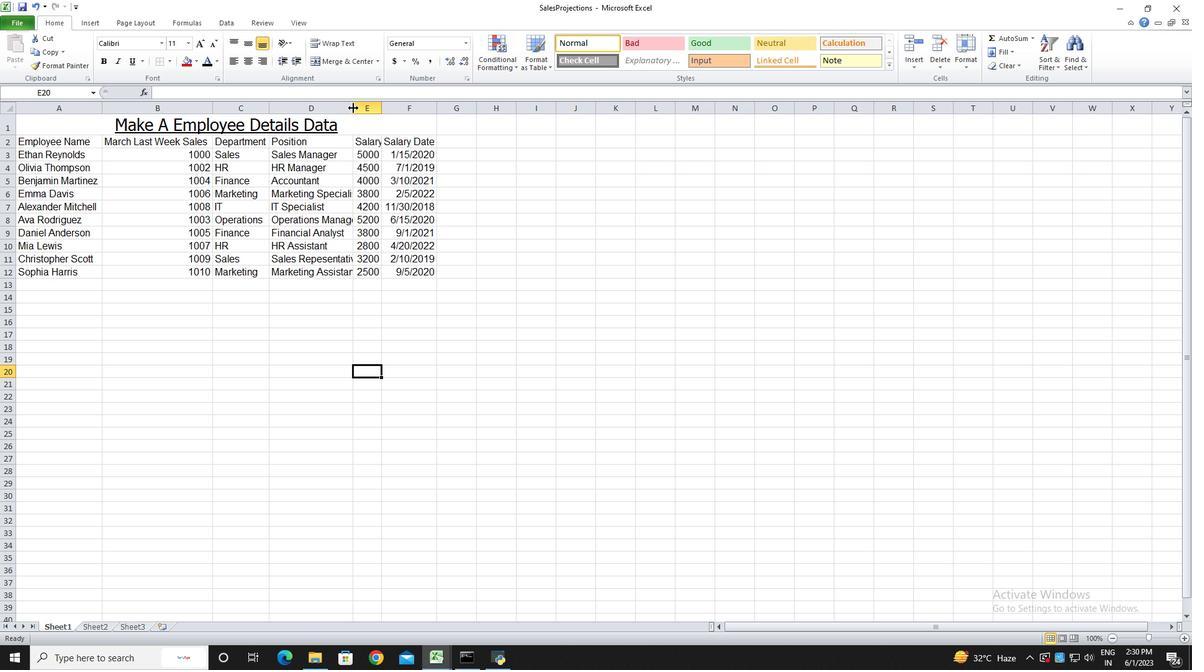 
Action: Mouse pressed left at (352, 108)
Screenshot: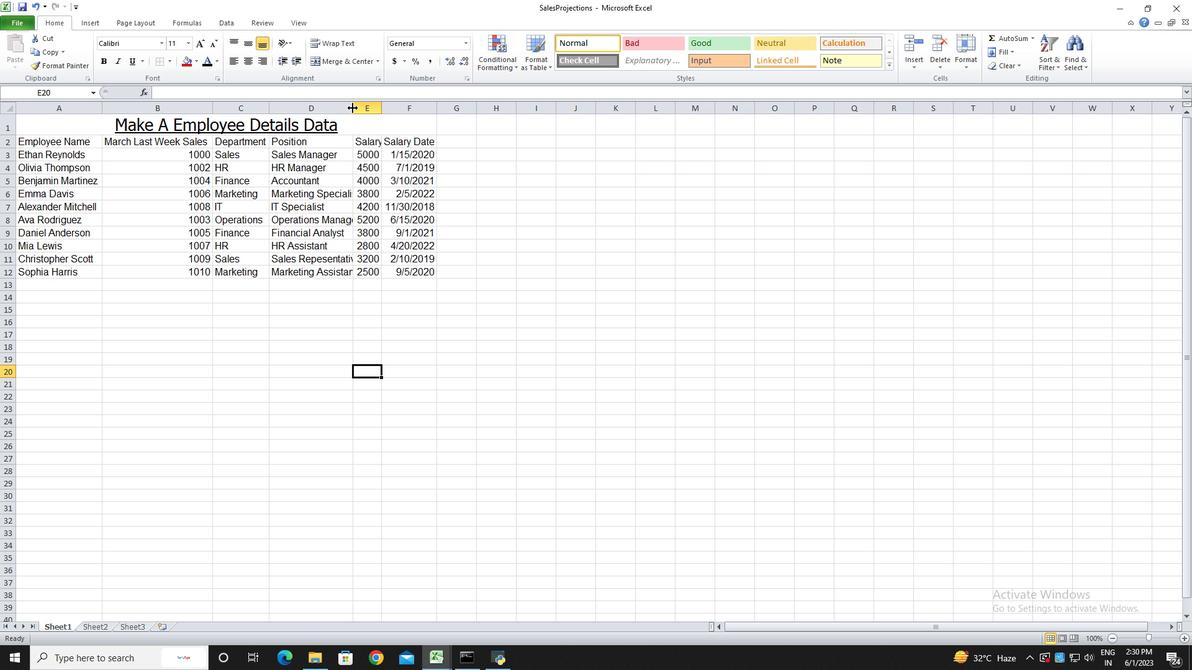 
Action: Mouse pressed left at (352, 108)
Screenshot: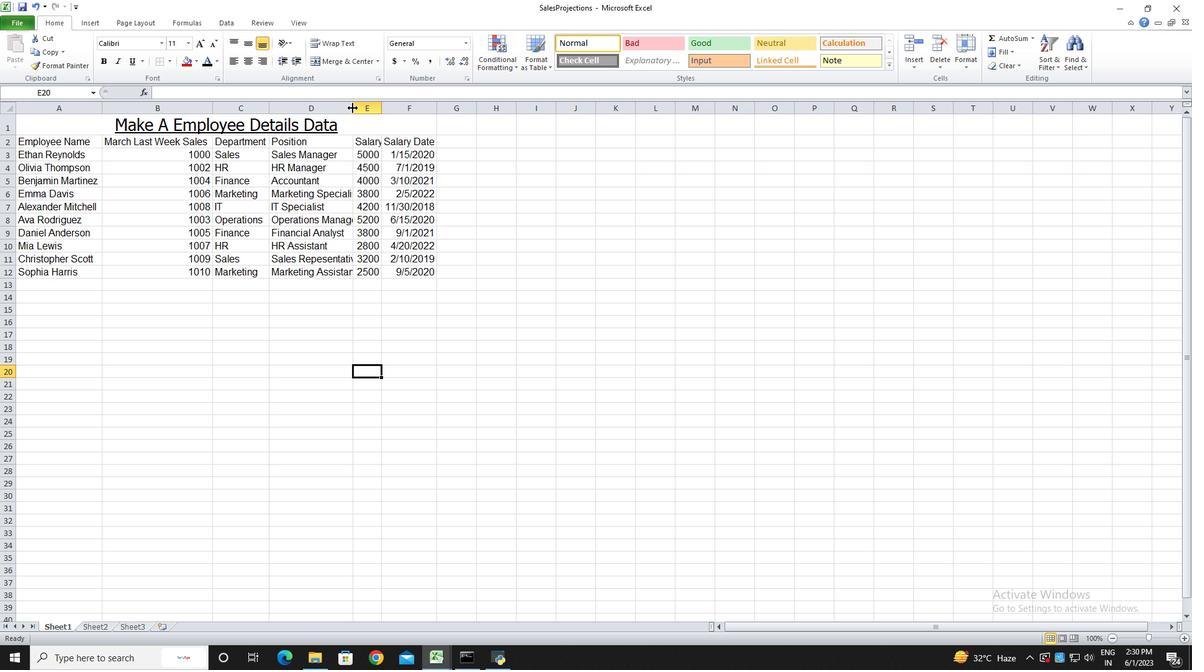 
Action: Mouse moved to (394, 106)
Screenshot: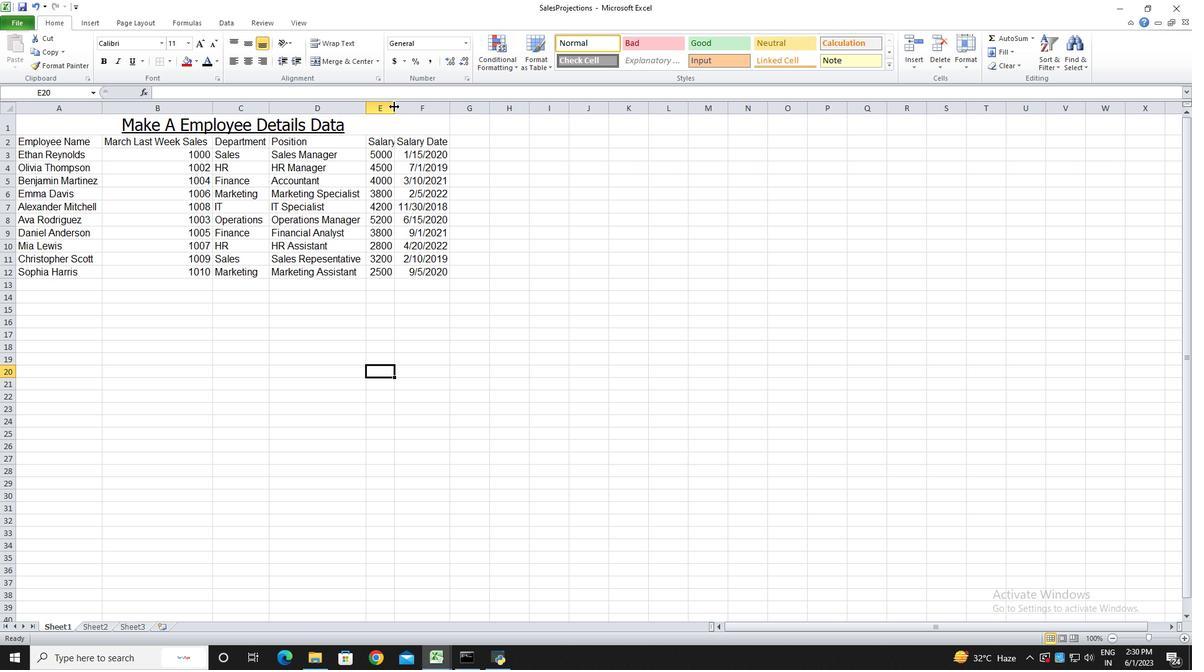 
Action: Mouse pressed left at (394, 106)
Screenshot: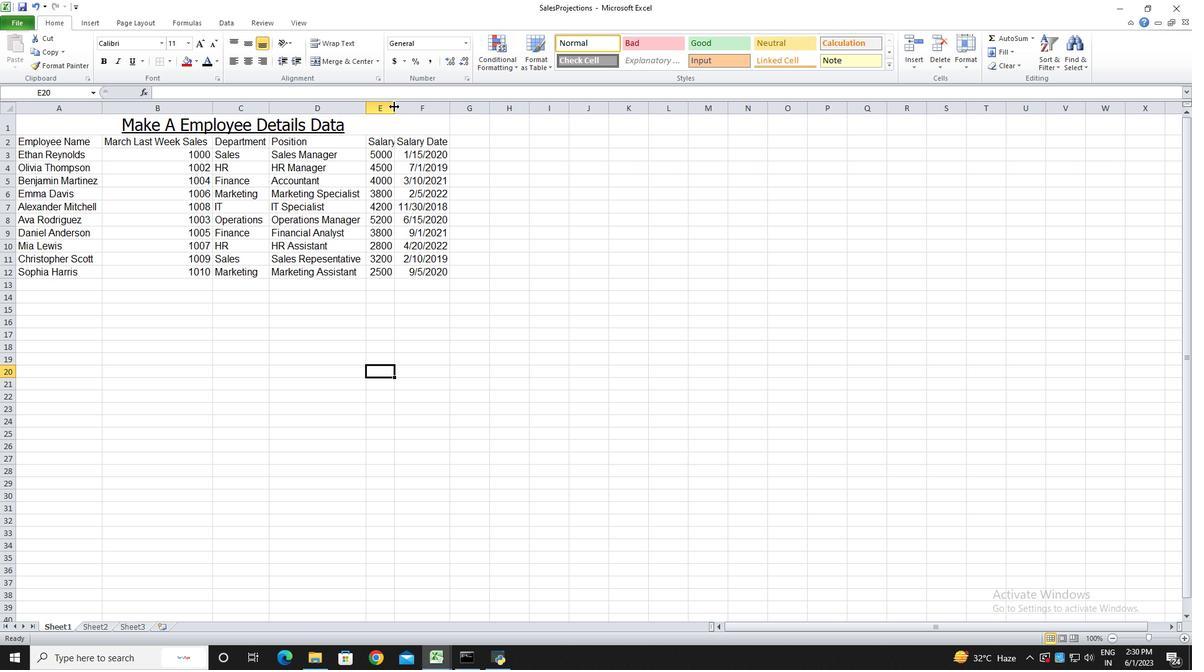 
Action: Mouse pressed left at (394, 106)
Screenshot: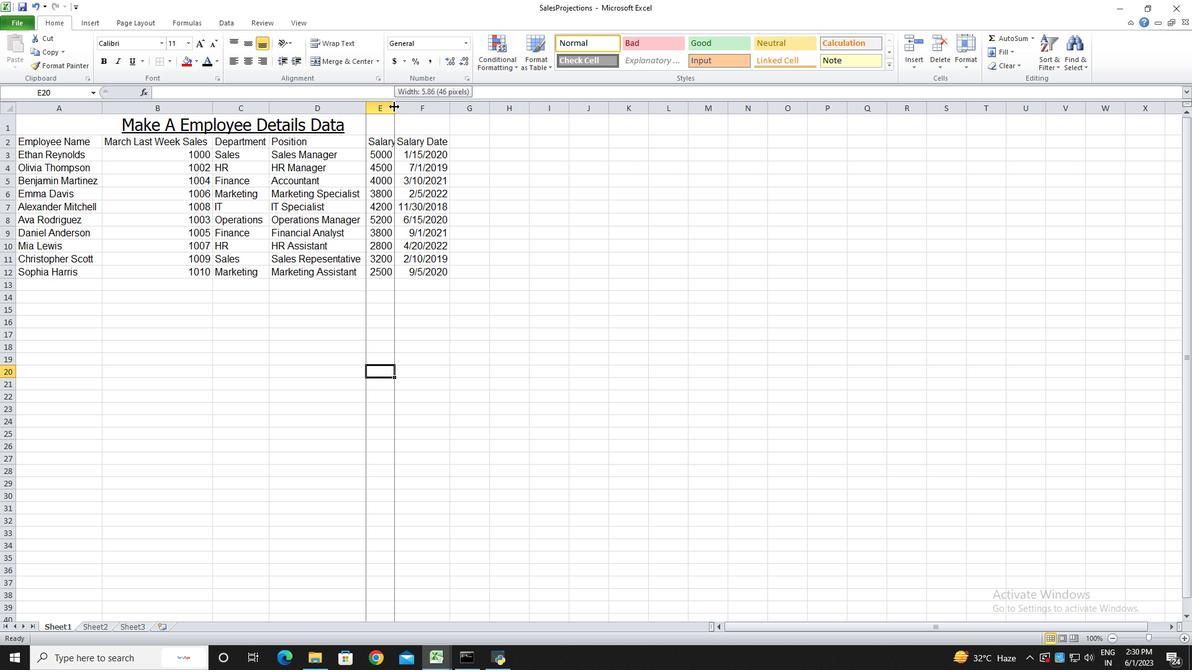 
Action: Mouse moved to (453, 108)
Screenshot: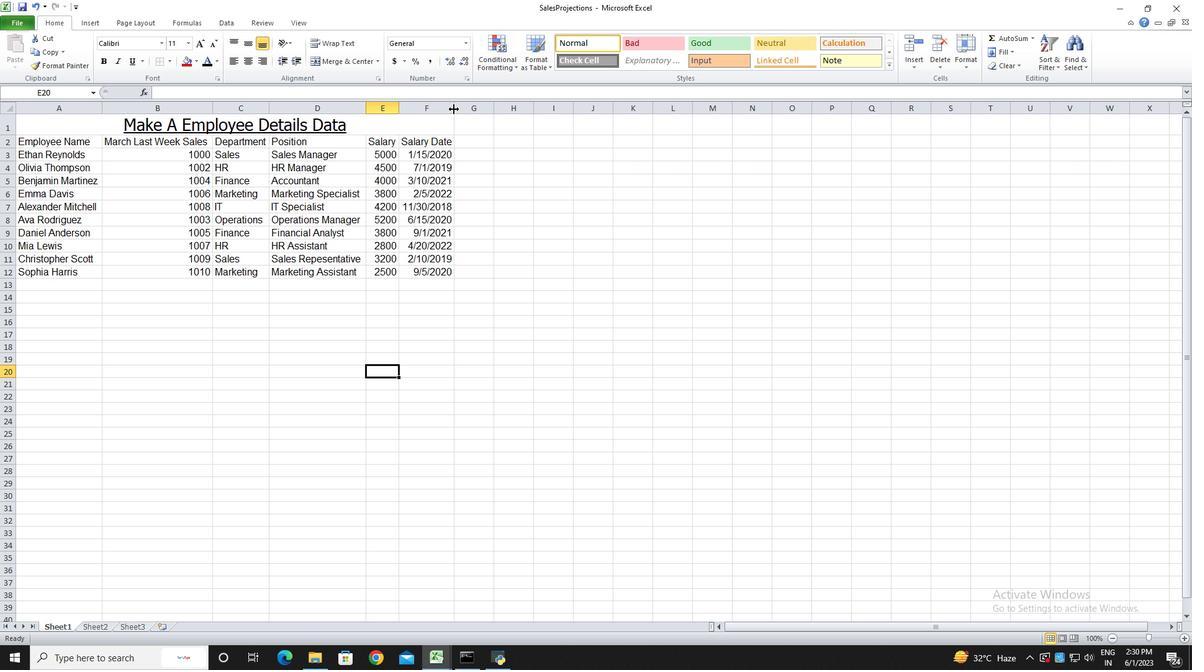 
Action: Mouse pressed left at (453, 108)
Screenshot: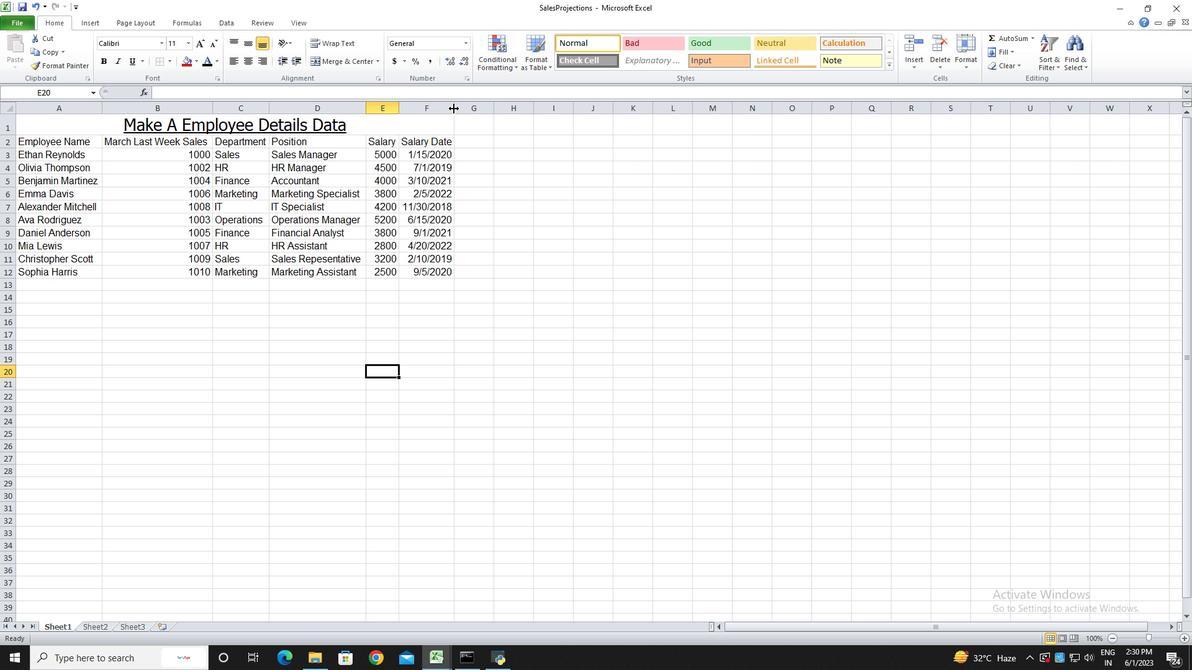 
Action: Mouse pressed left at (453, 108)
Screenshot: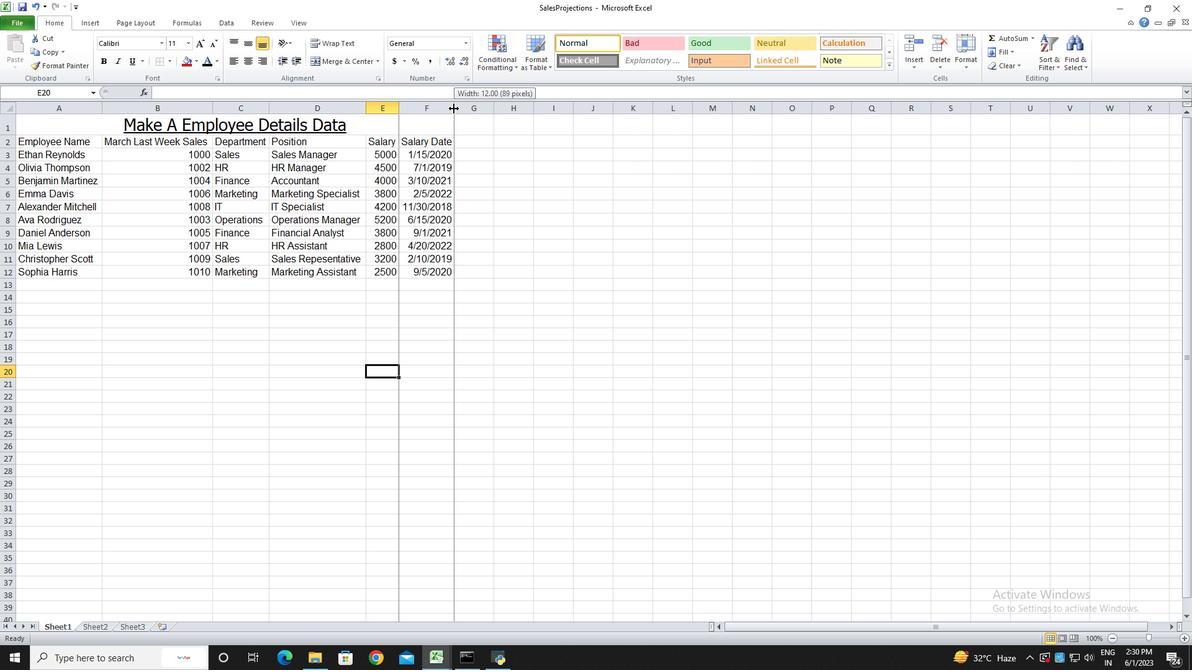 
Action: Mouse moved to (87, 122)
Screenshot: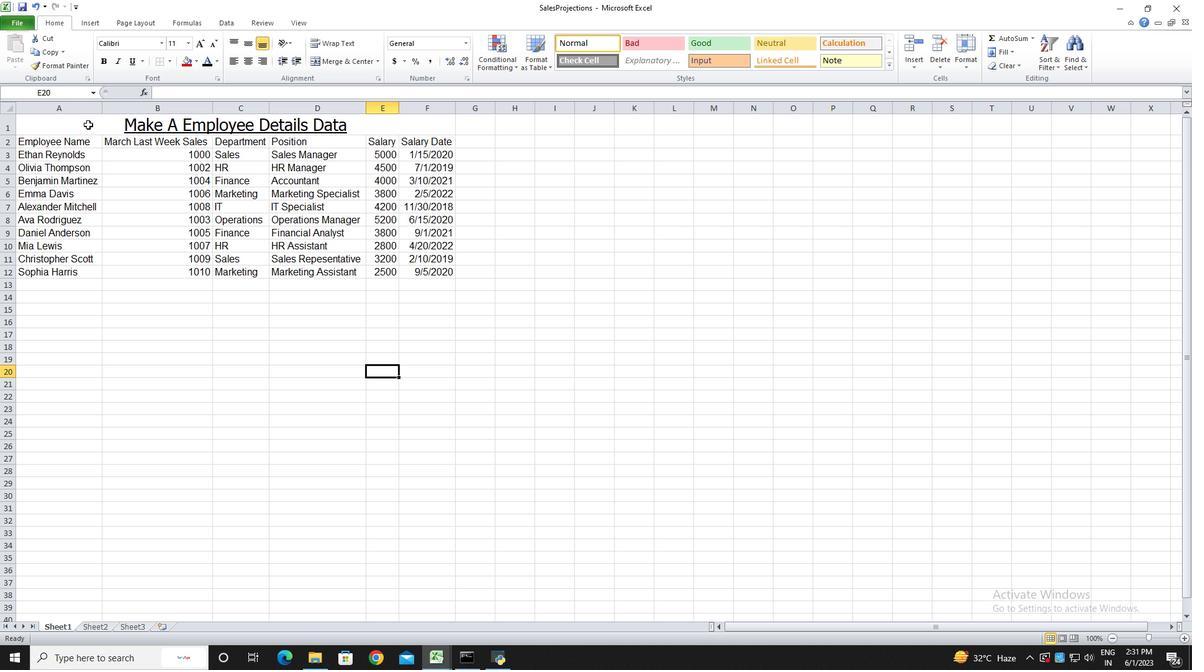 
Action: Mouse pressed left at (87, 122)
Screenshot: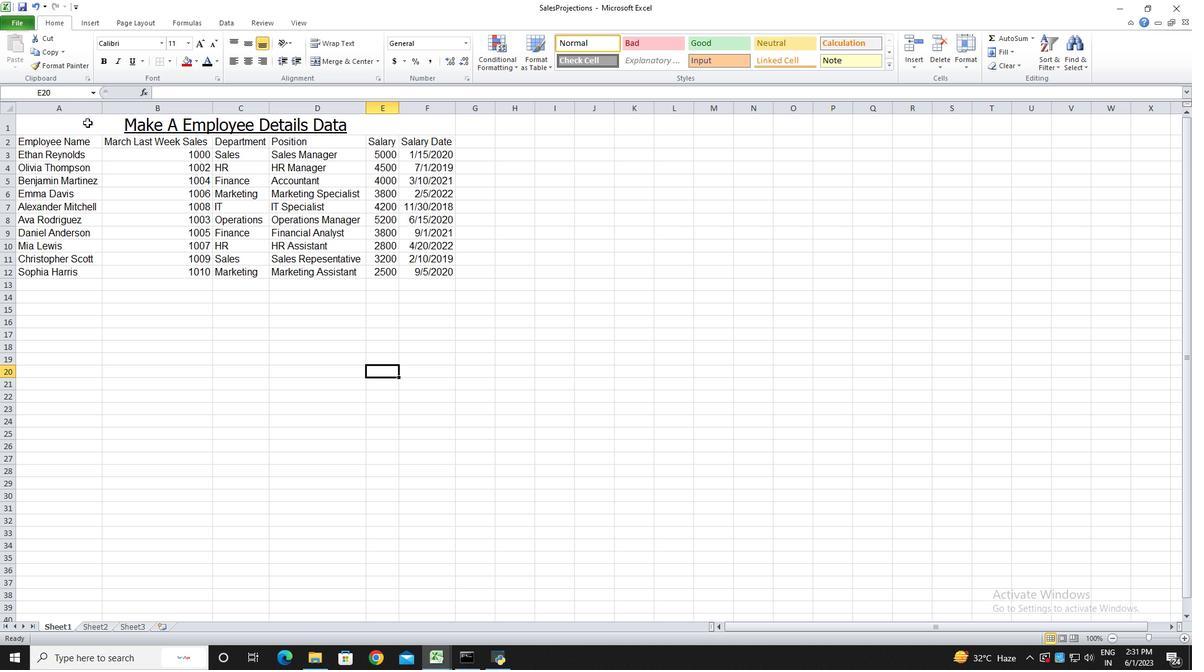 
Action: Mouse pressed left at (87, 122)
Screenshot: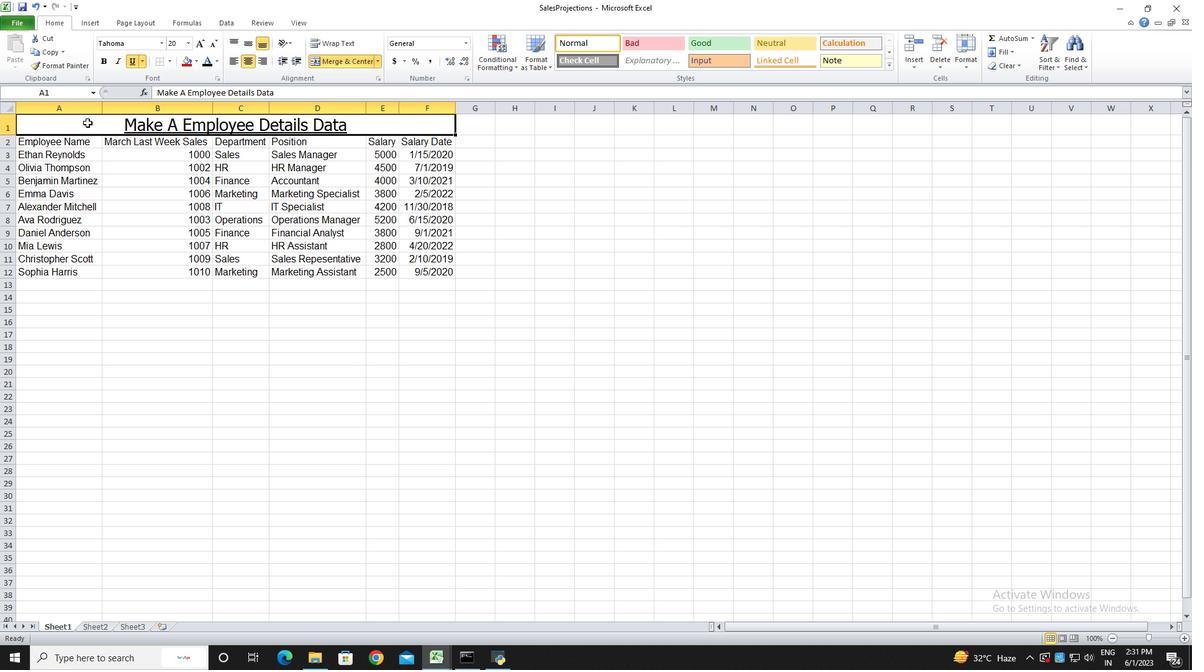 
Action: Mouse moved to (231, 62)
Screenshot: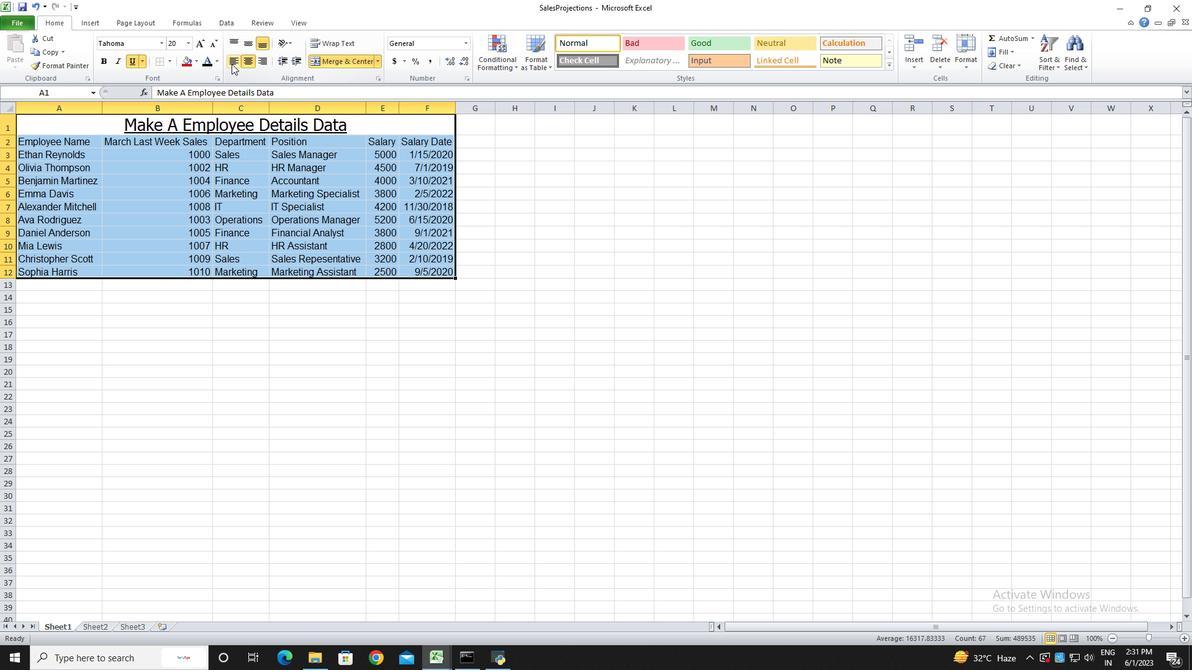 
Action: Mouse pressed left at (231, 62)
Screenshot: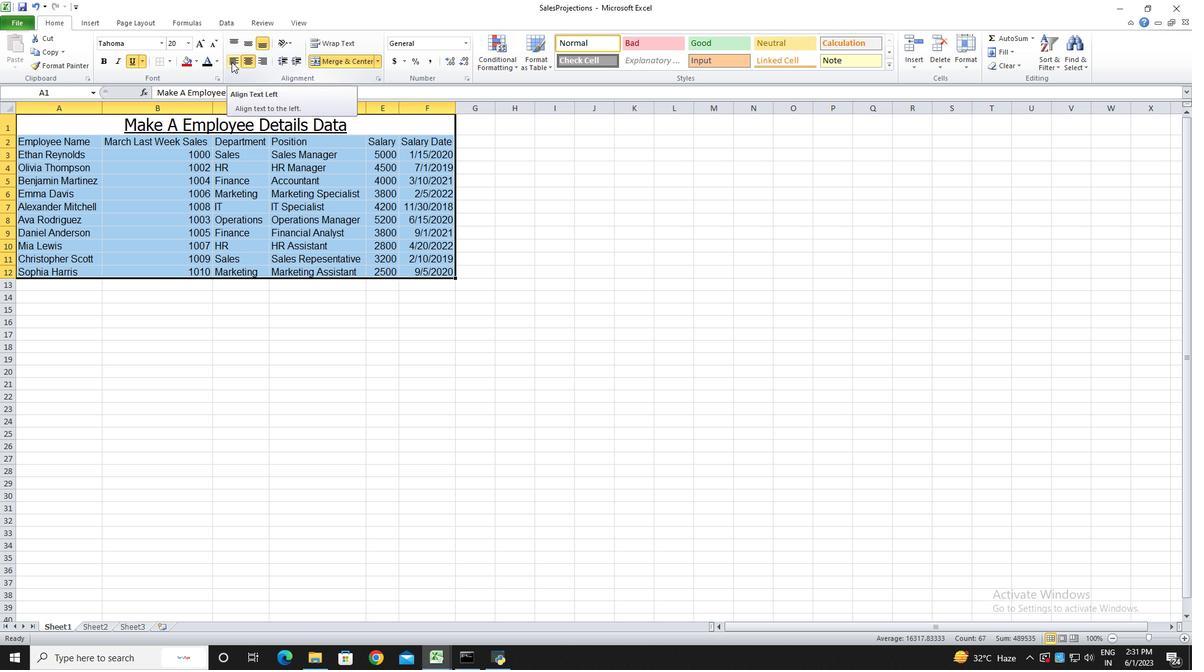 
Action: Mouse moved to (272, 321)
Screenshot: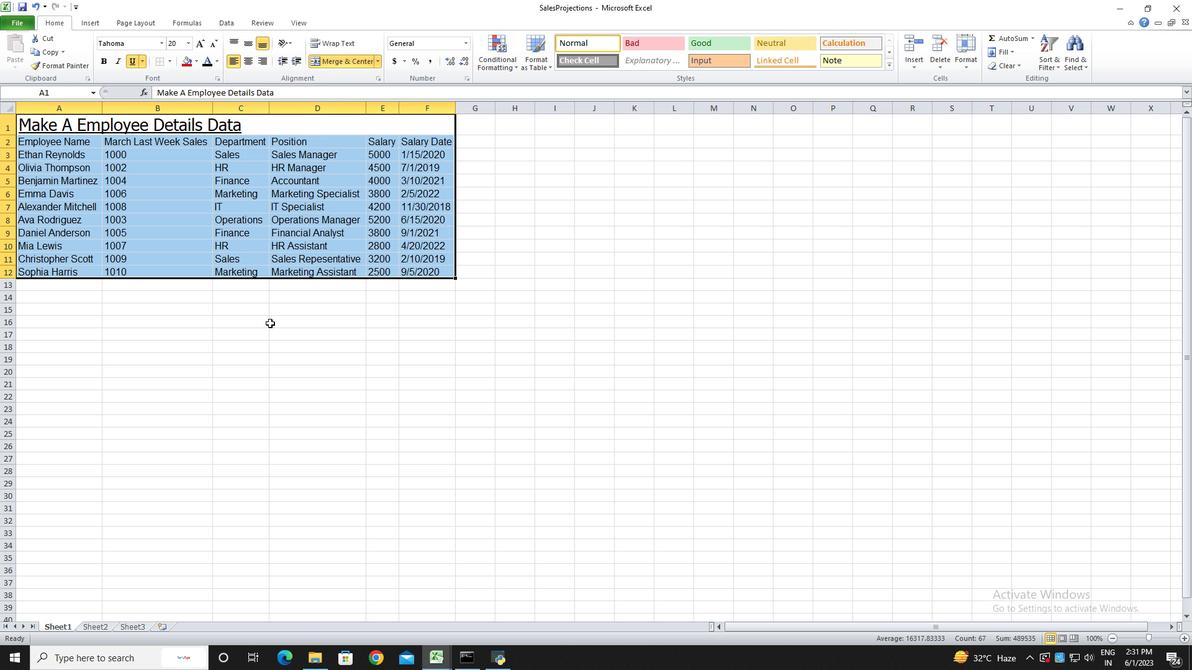 
Action: Mouse pressed left at (272, 321)
Screenshot: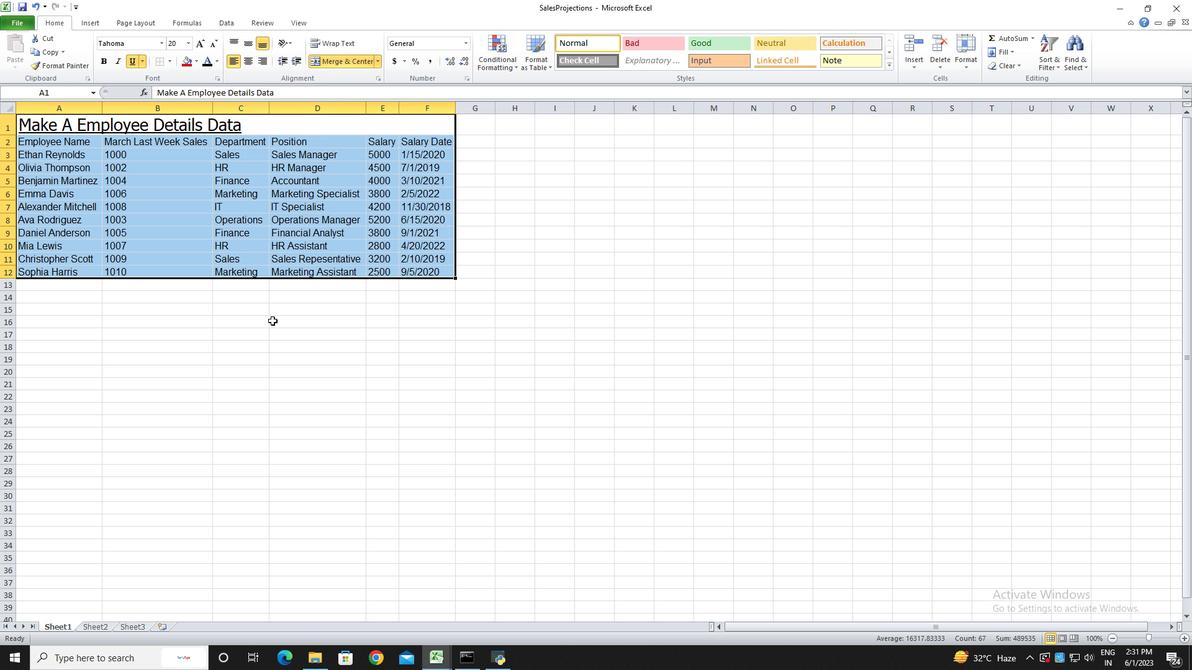 
Action: Key pressed ctrl+Sctrl+S<'\x13'><'\x13'><'\x13'><'\x13'><'\x13'><'\x13'><'\x13'>
Screenshot: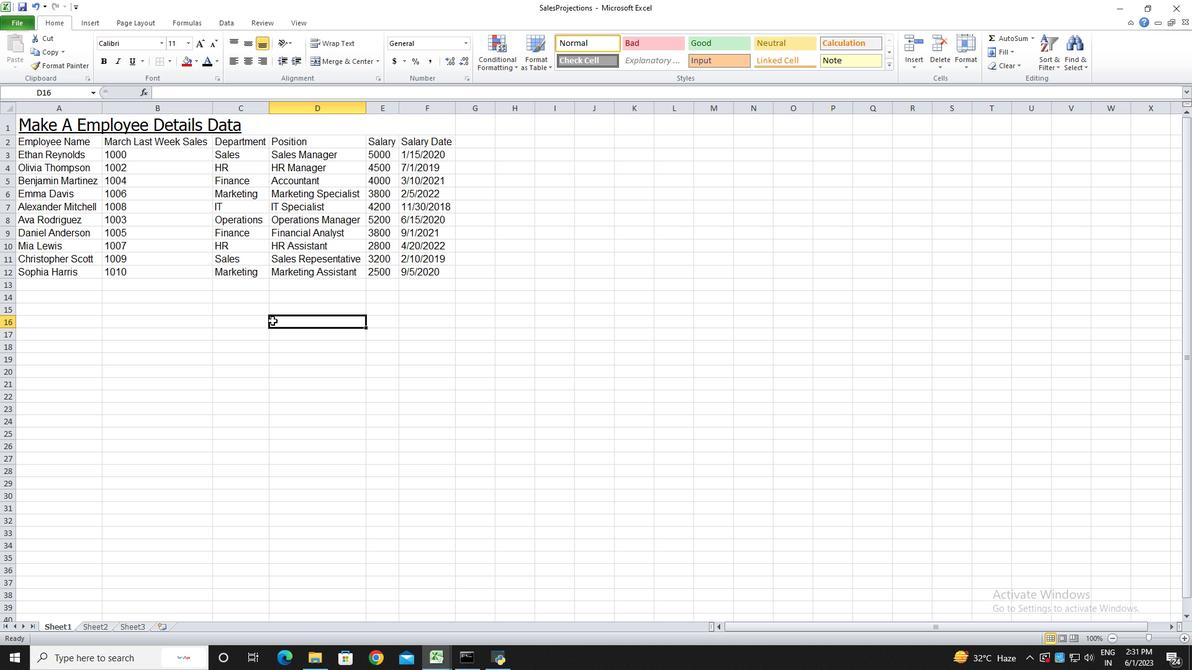 
